 Task: Open setting.json of launch in the debug.
Action: Mouse moved to (63, 573)
Screenshot: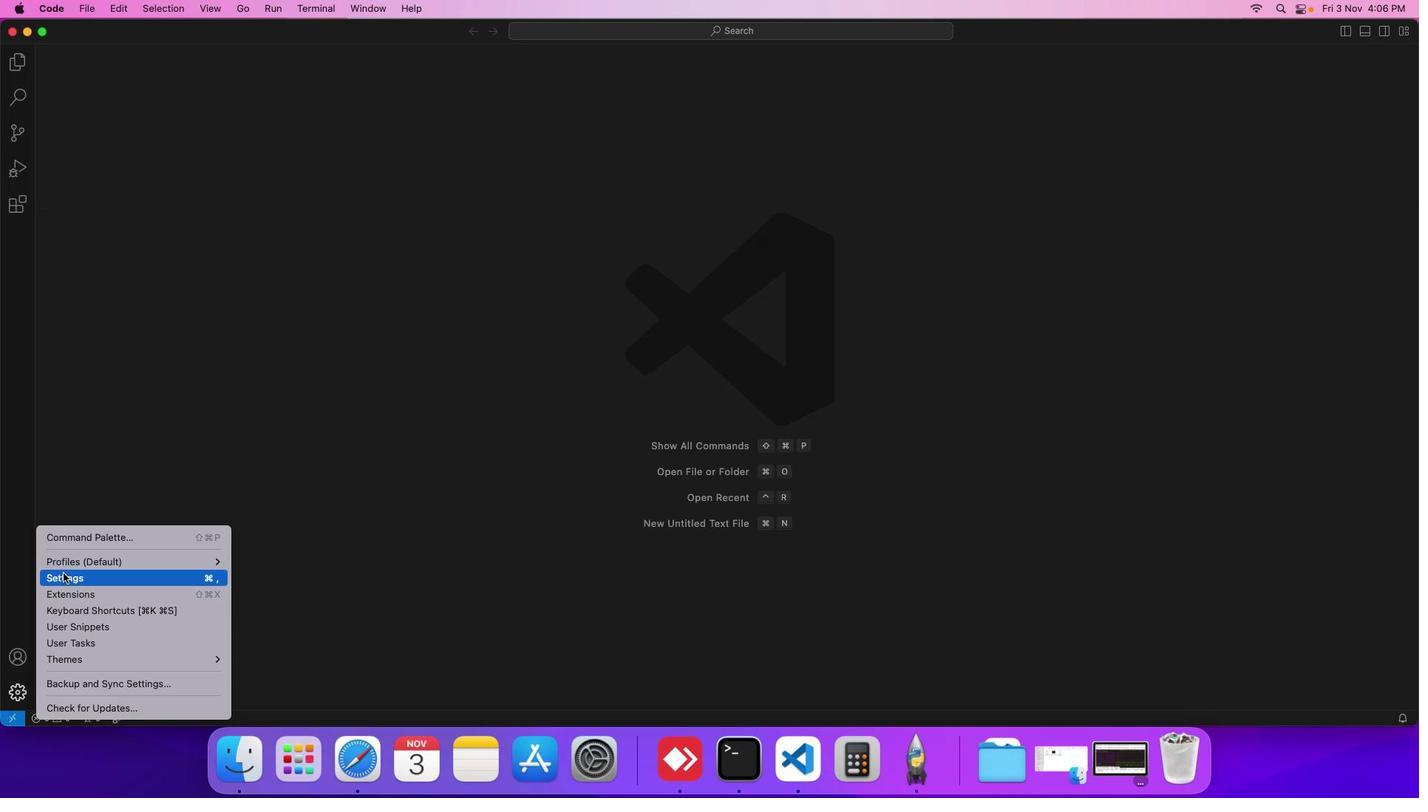 
Action: Mouse pressed left at (63, 573)
Screenshot: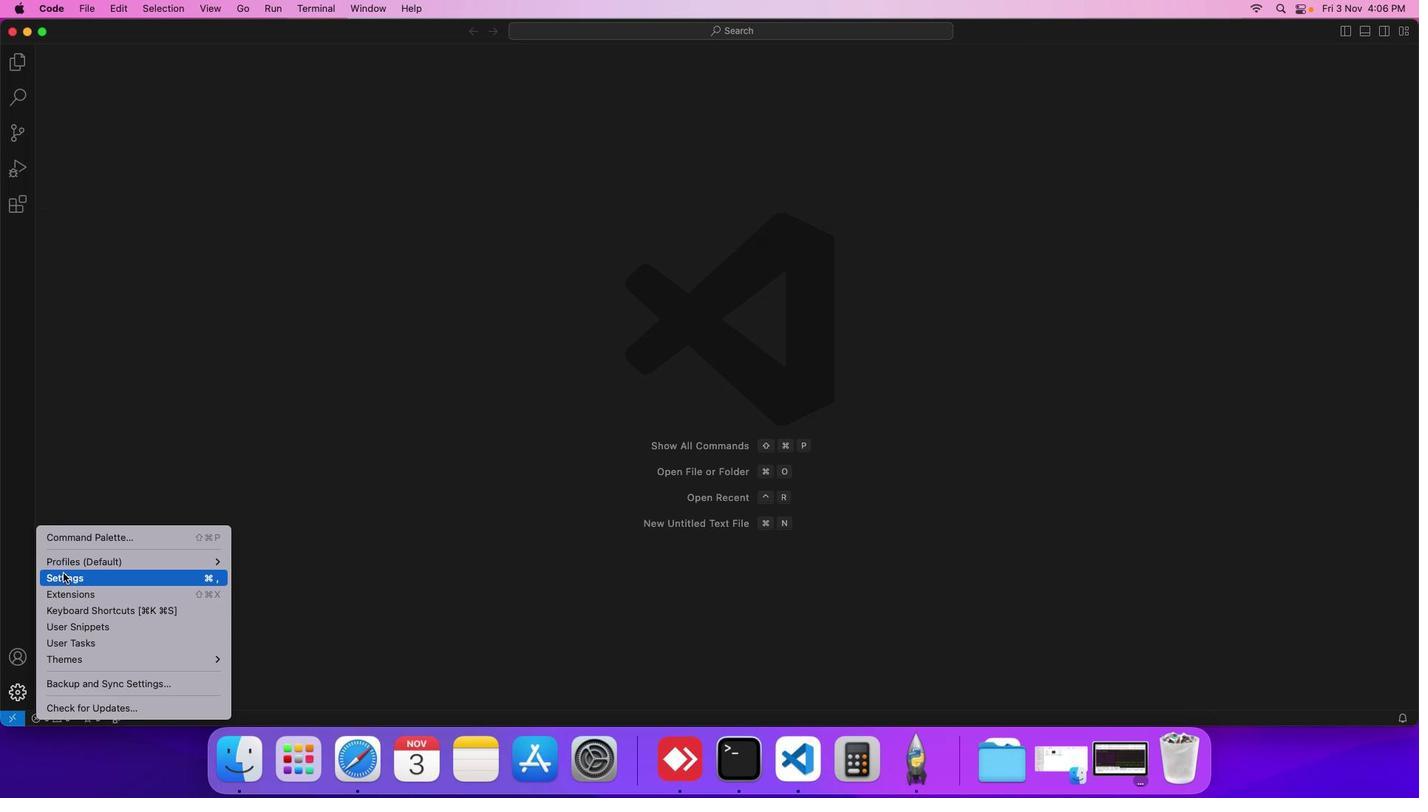 
Action: Mouse moved to (327, 217)
Screenshot: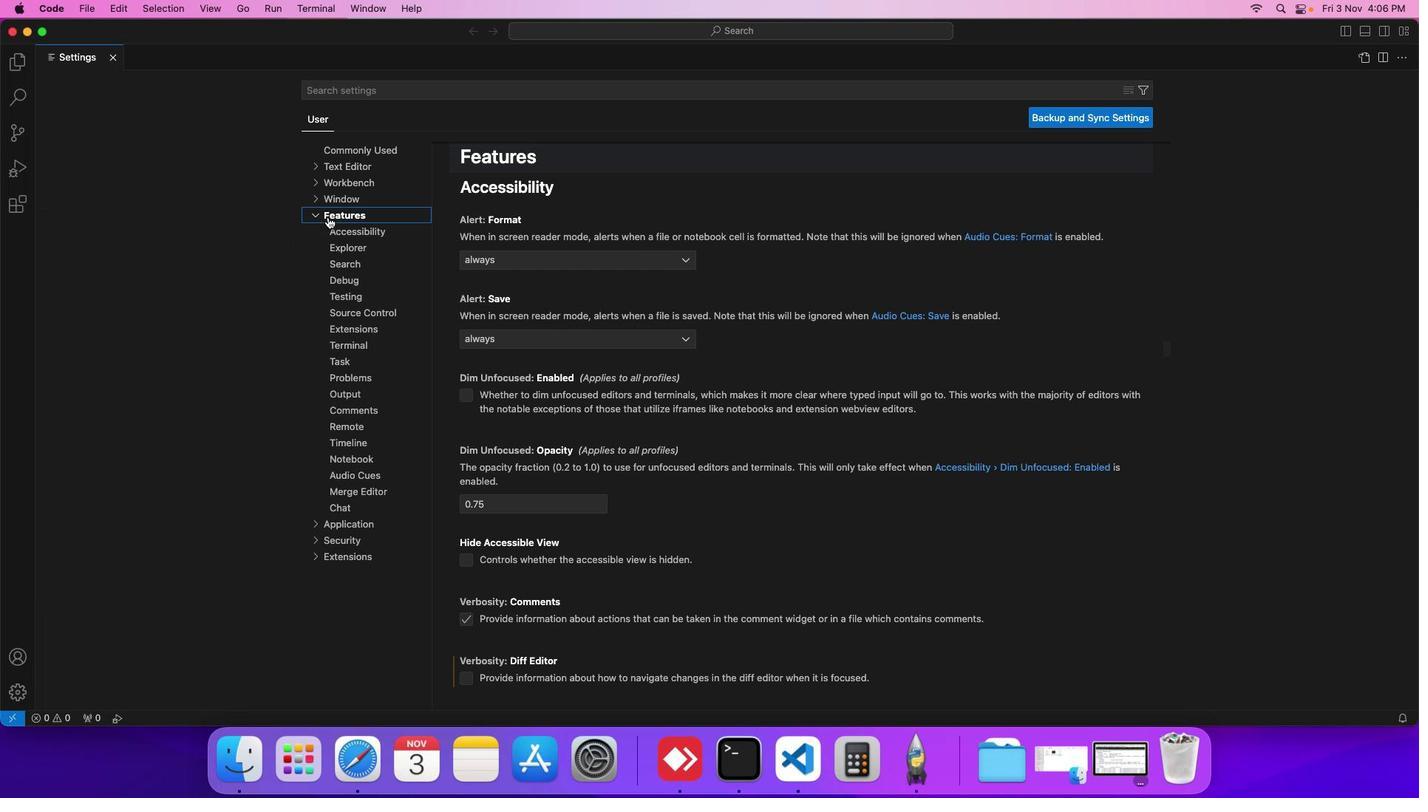 
Action: Mouse pressed left at (327, 217)
Screenshot: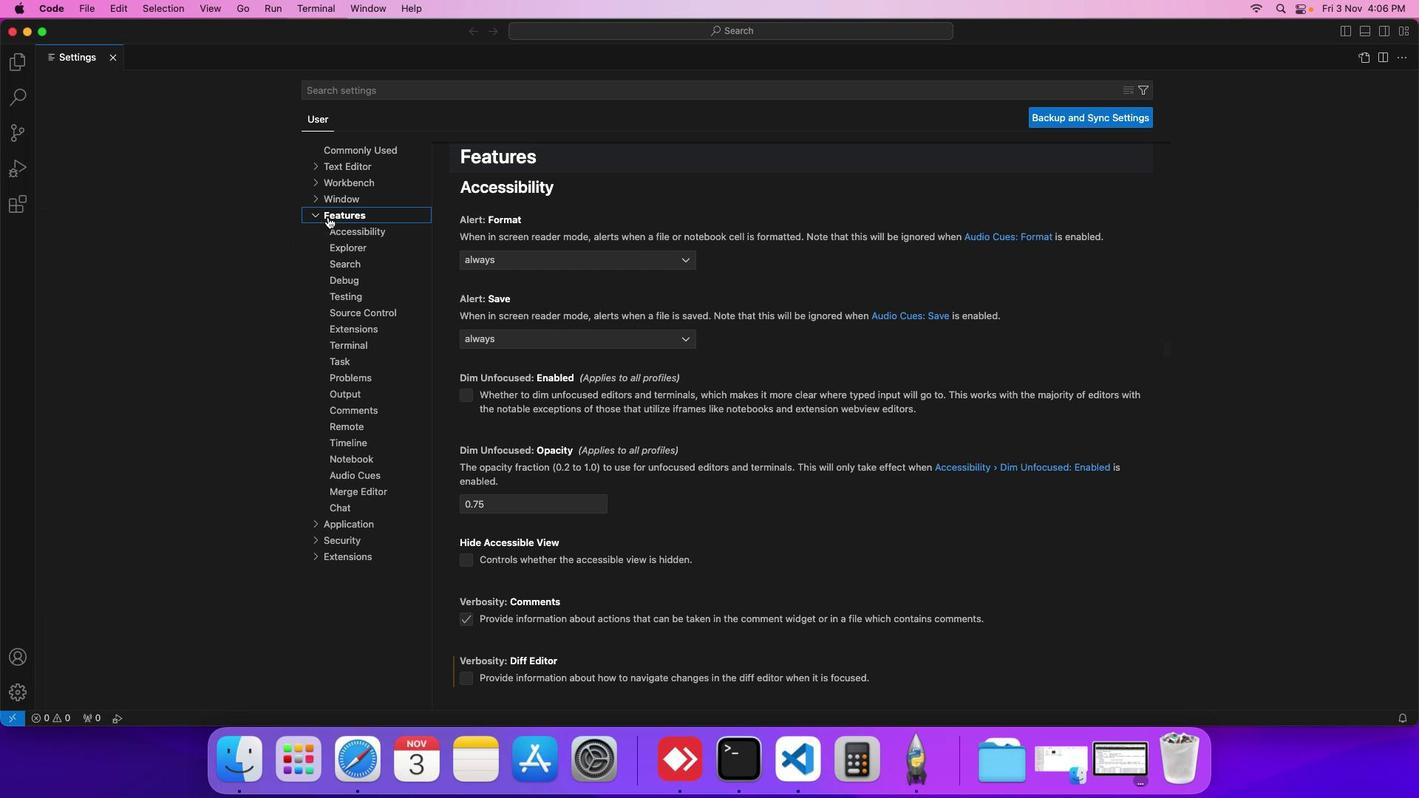 
Action: Mouse moved to (337, 283)
Screenshot: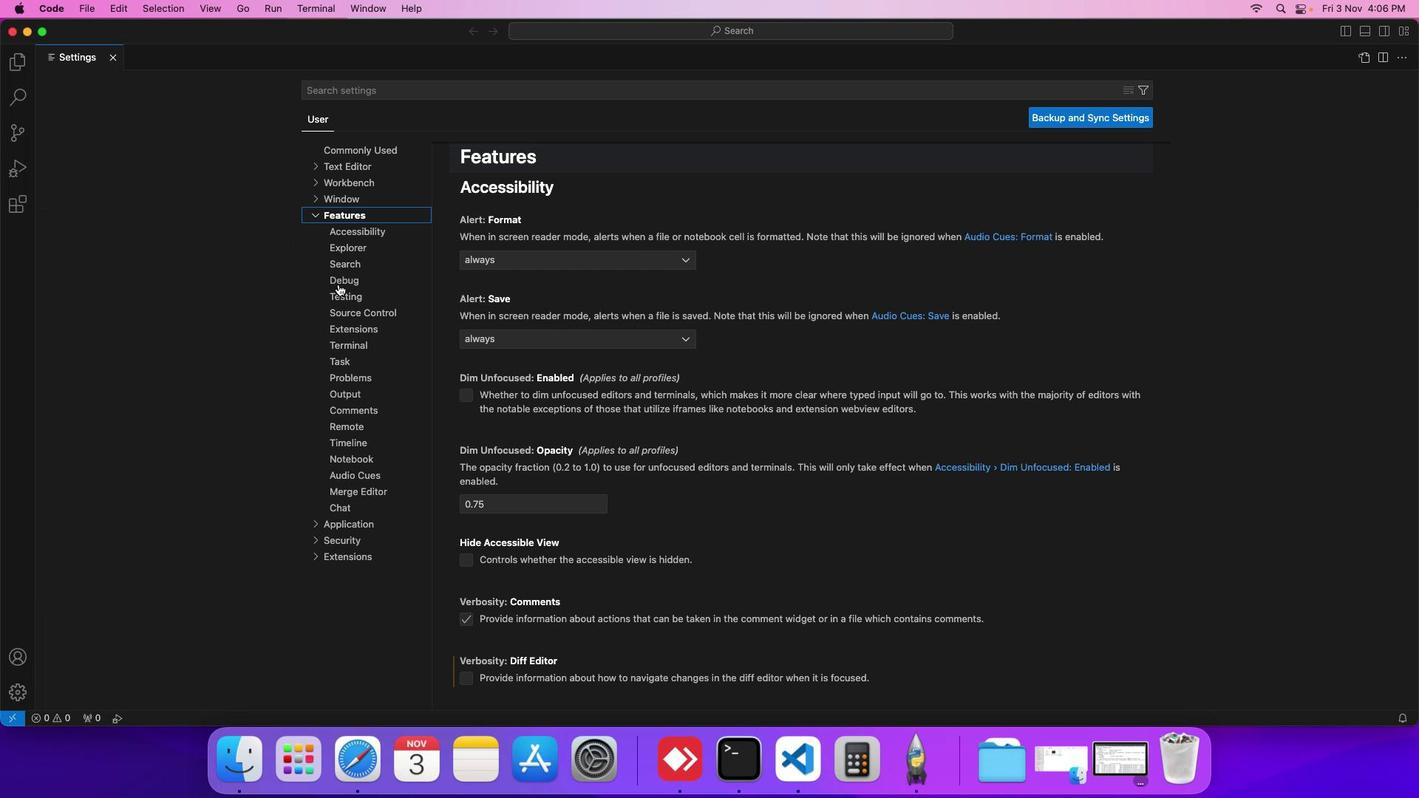 
Action: Mouse pressed left at (337, 283)
Screenshot: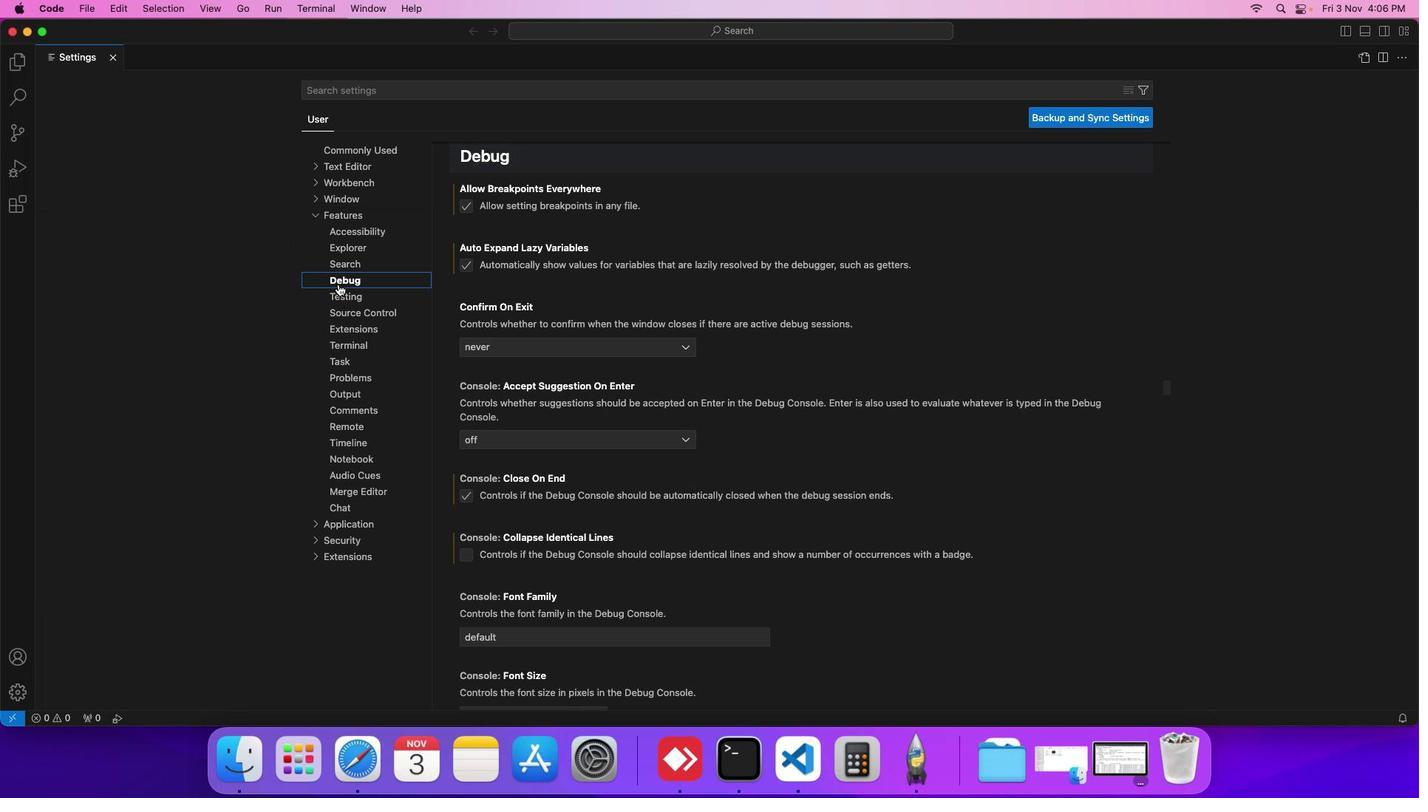 
Action: Mouse moved to (530, 511)
Screenshot: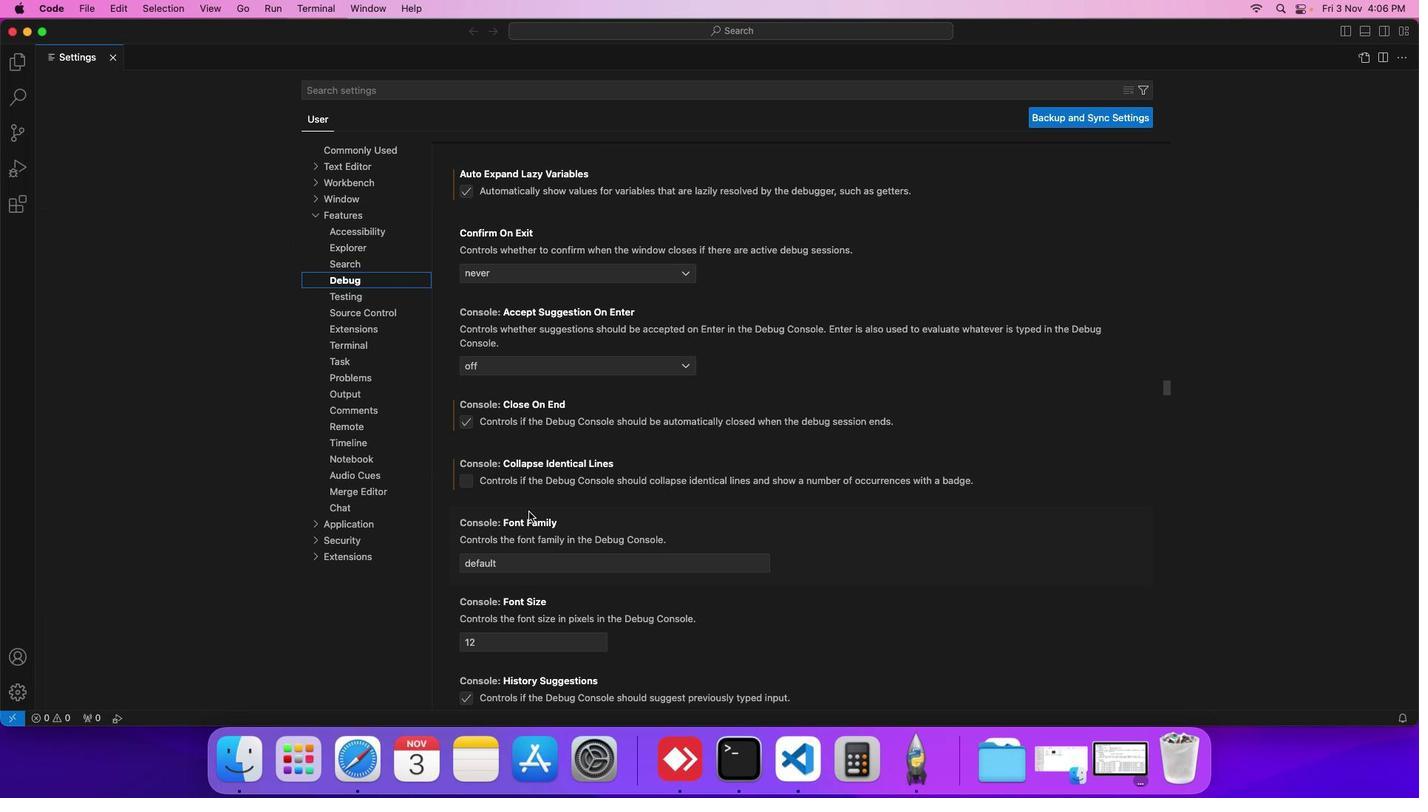 
Action: Mouse scrolled (530, 511) with delta (0, 0)
Screenshot: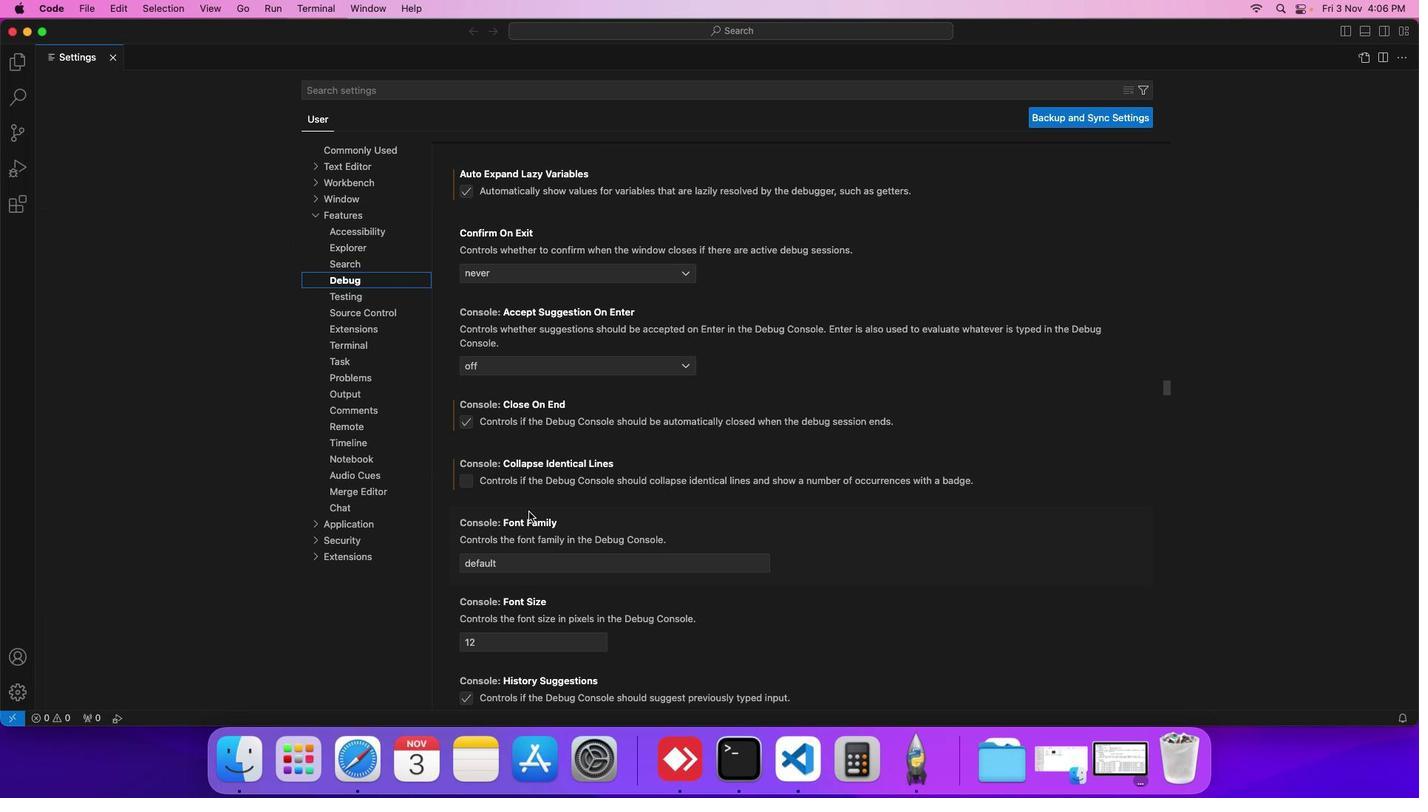 
Action: Mouse scrolled (530, 511) with delta (0, 0)
Screenshot: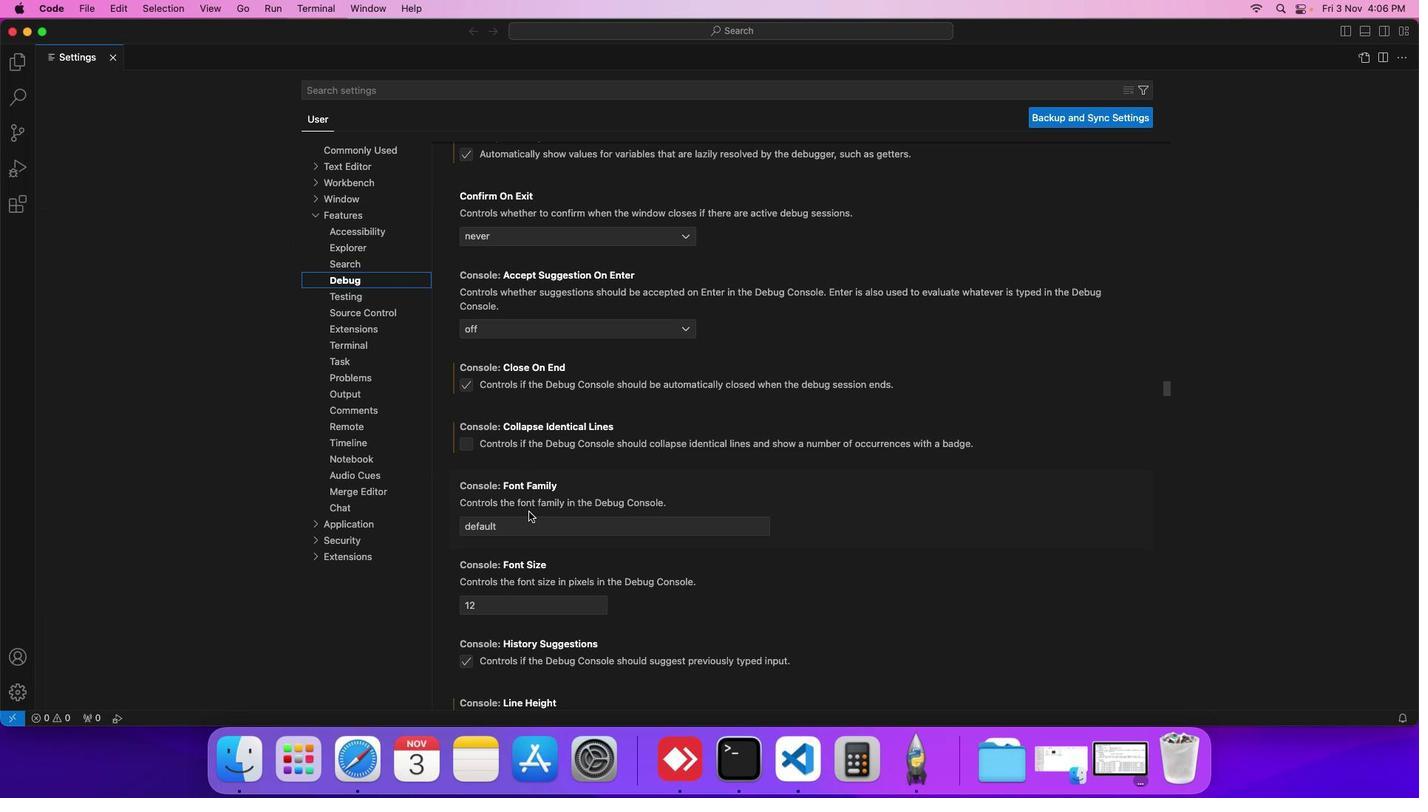 
Action: Mouse moved to (529, 512)
Screenshot: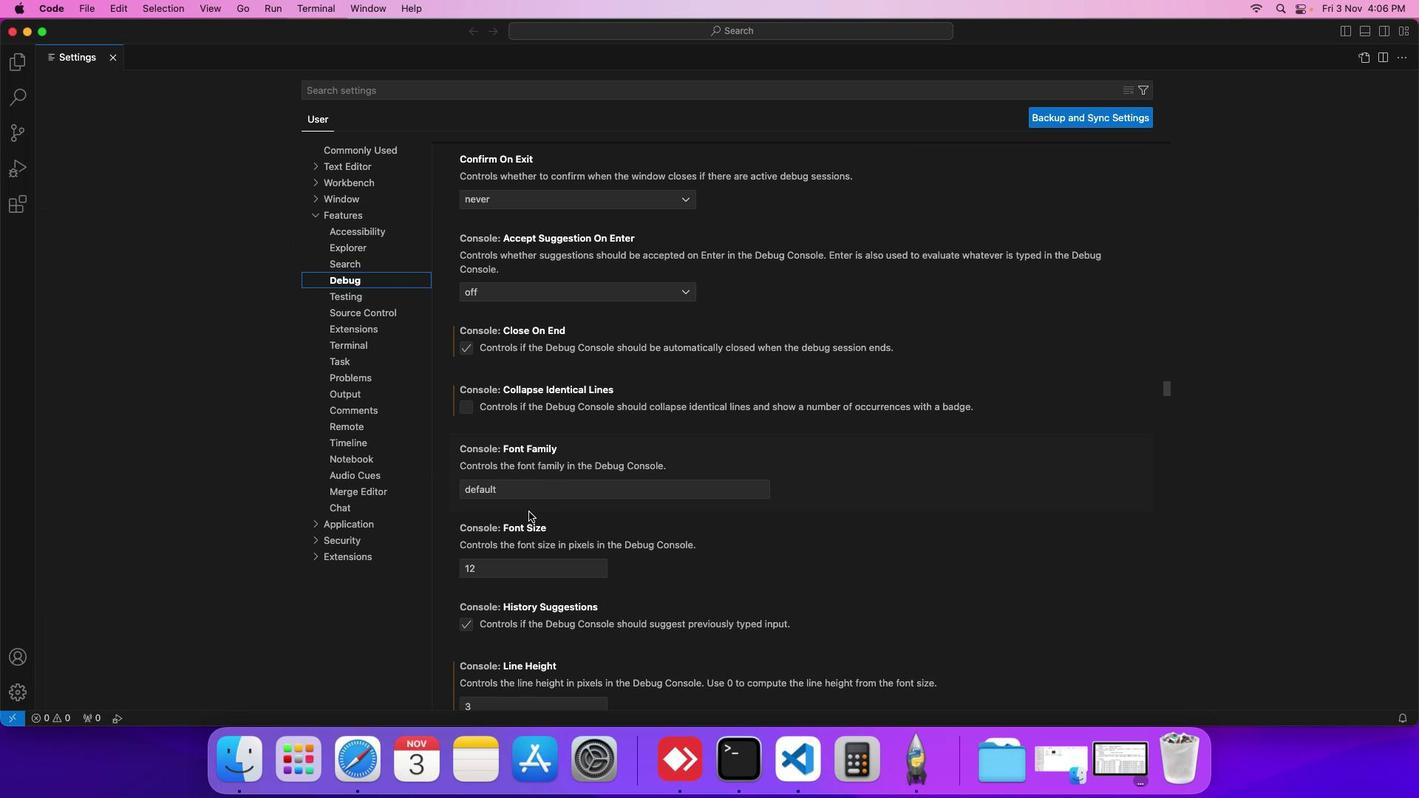 
Action: Mouse scrolled (529, 512) with delta (0, 0)
Screenshot: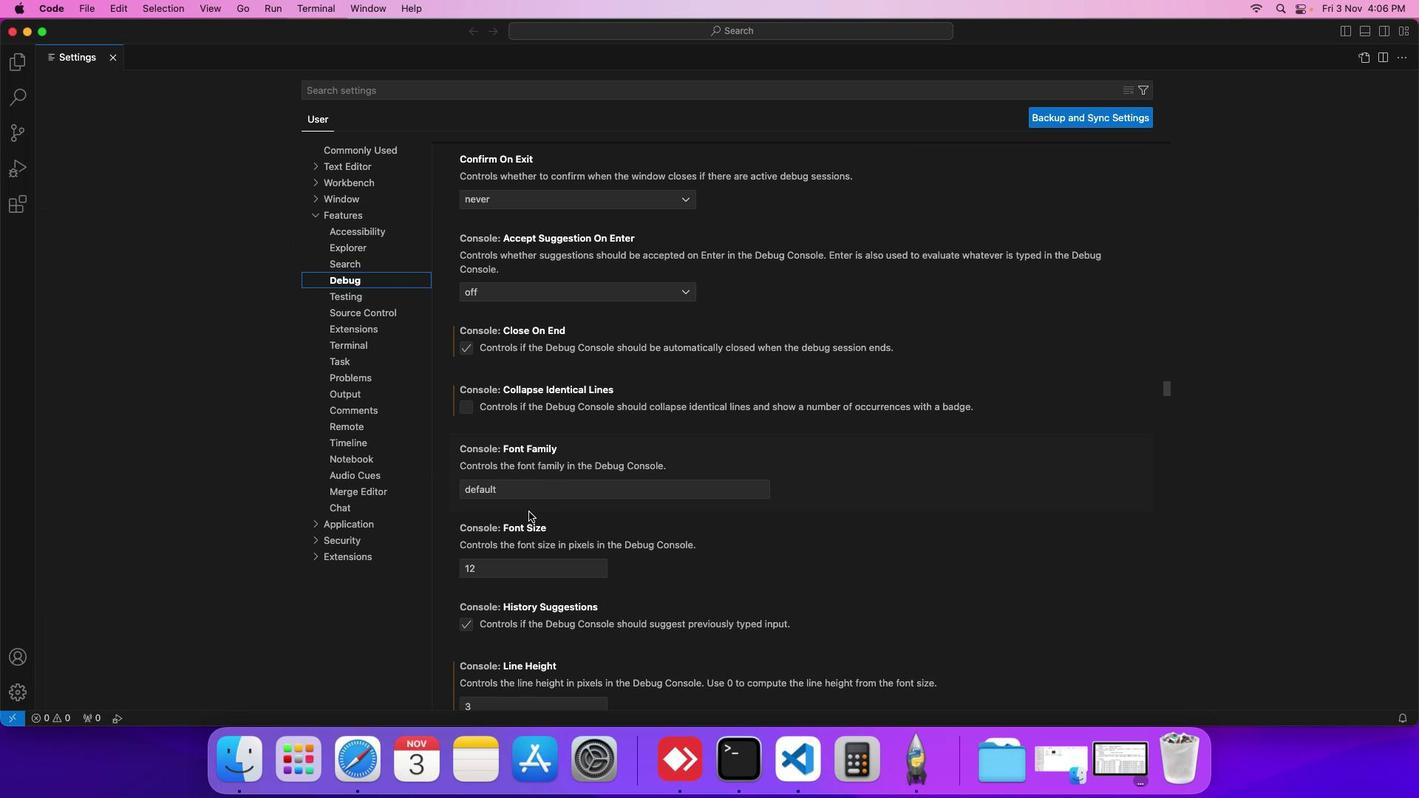 
Action: Mouse moved to (529, 512)
Screenshot: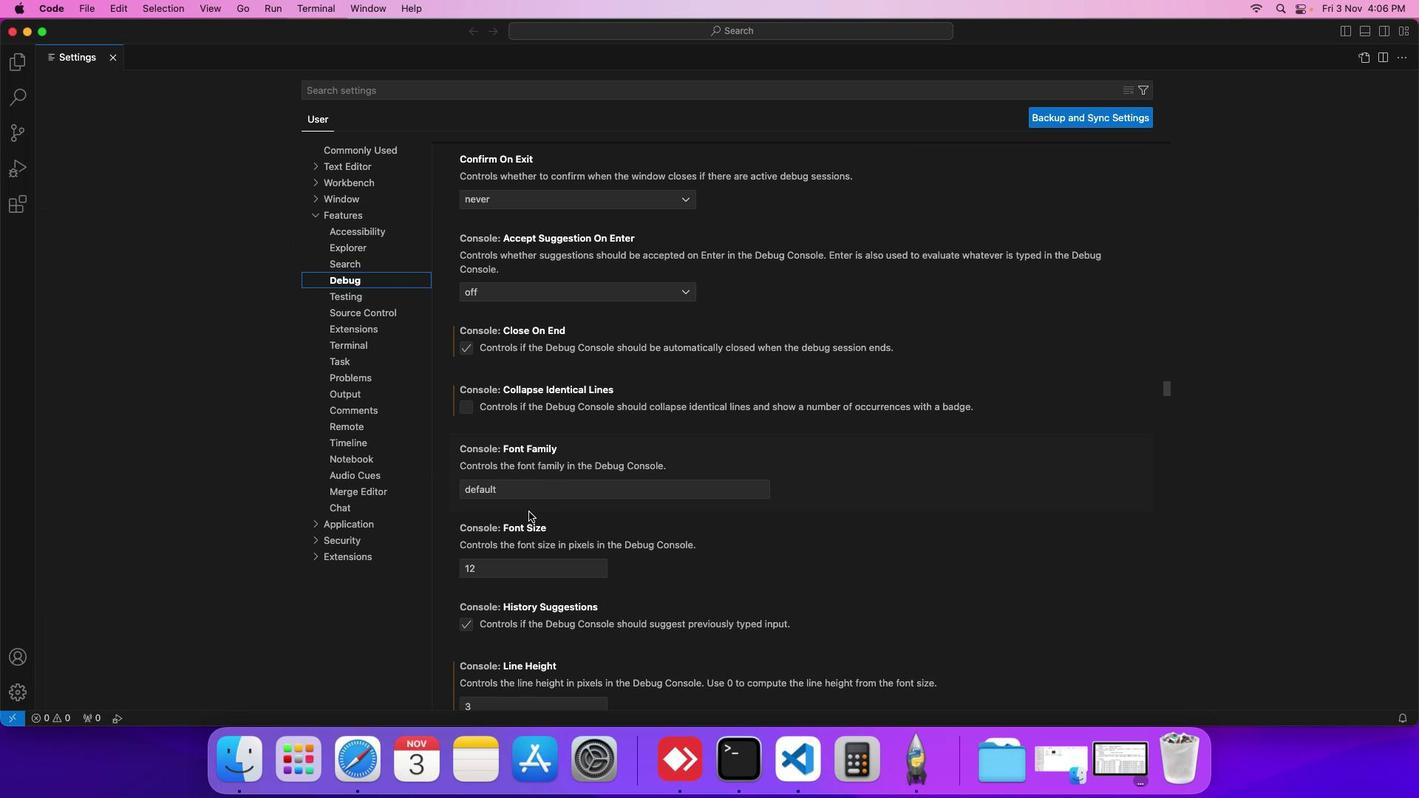 
Action: Mouse scrolled (529, 512) with delta (0, 0)
Screenshot: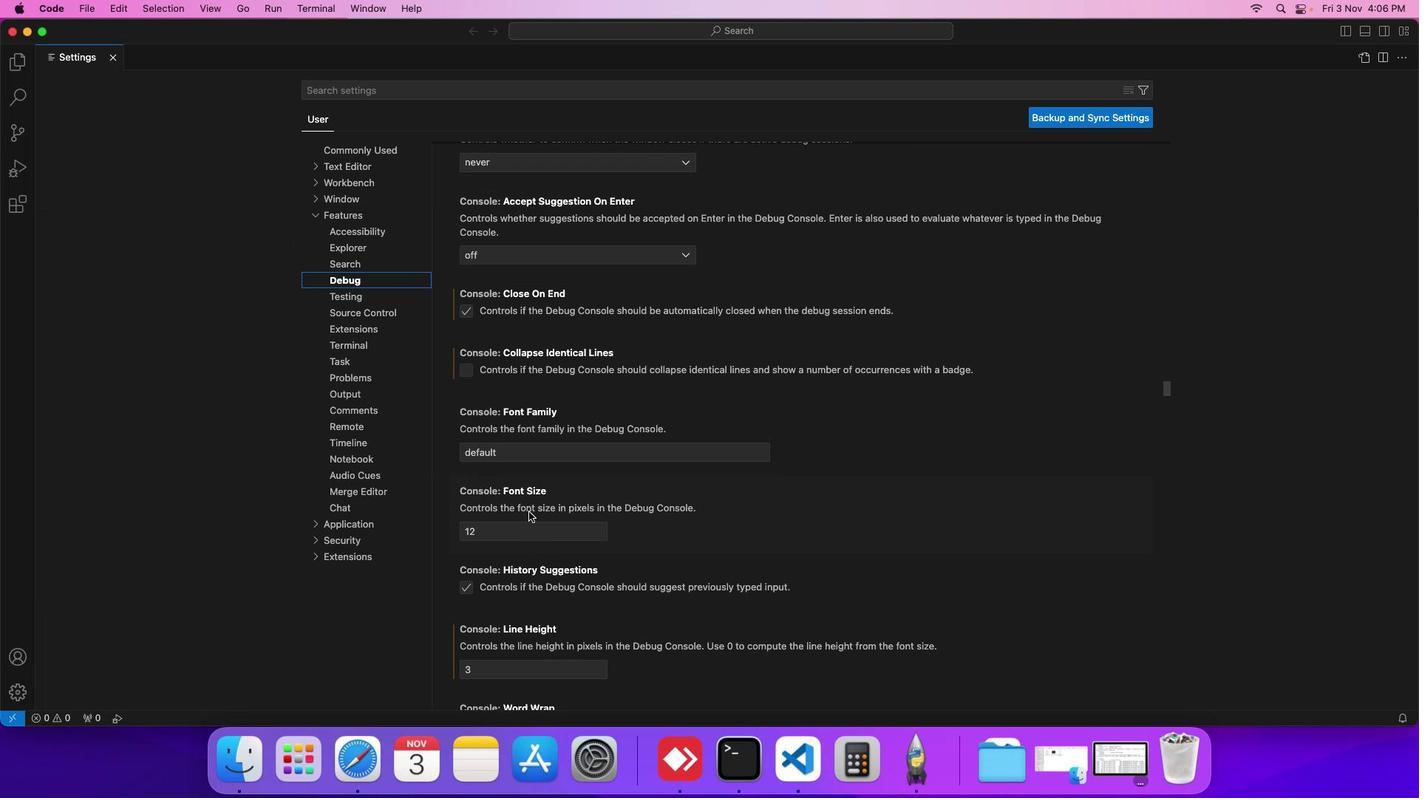 
Action: Mouse scrolled (529, 512) with delta (0, 0)
Screenshot: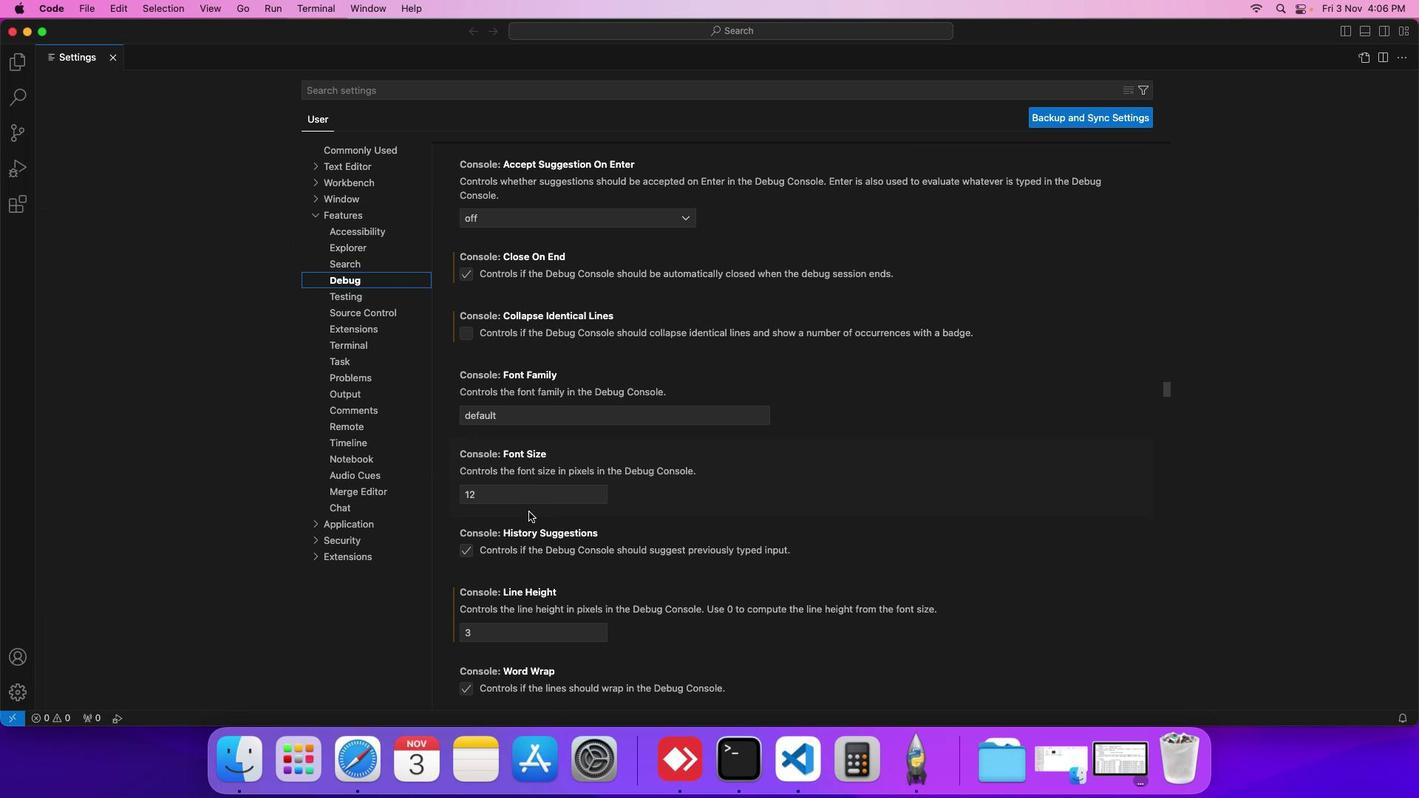 
Action: Mouse scrolled (529, 512) with delta (0, 0)
Screenshot: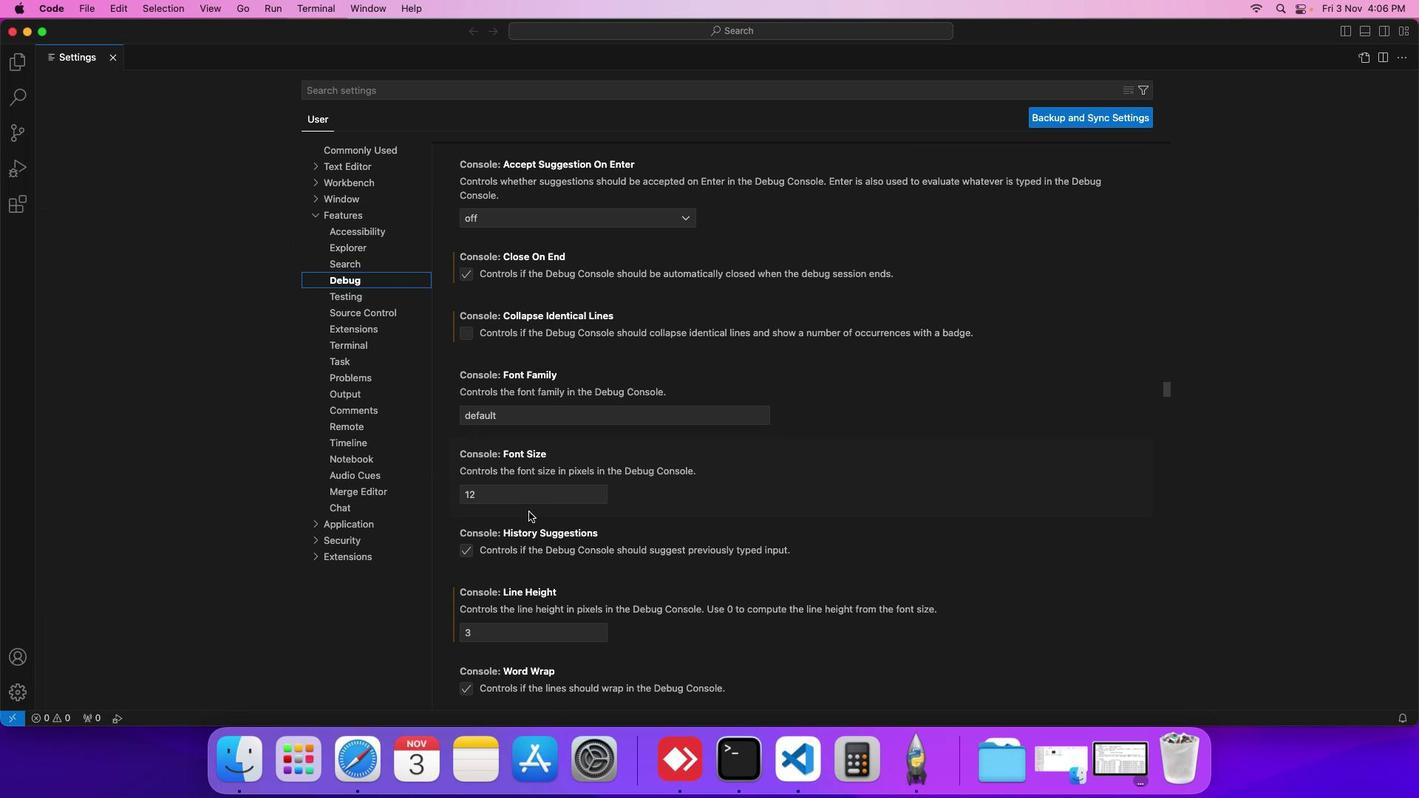 
Action: Mouse moved to (528, 512)
Screenshot: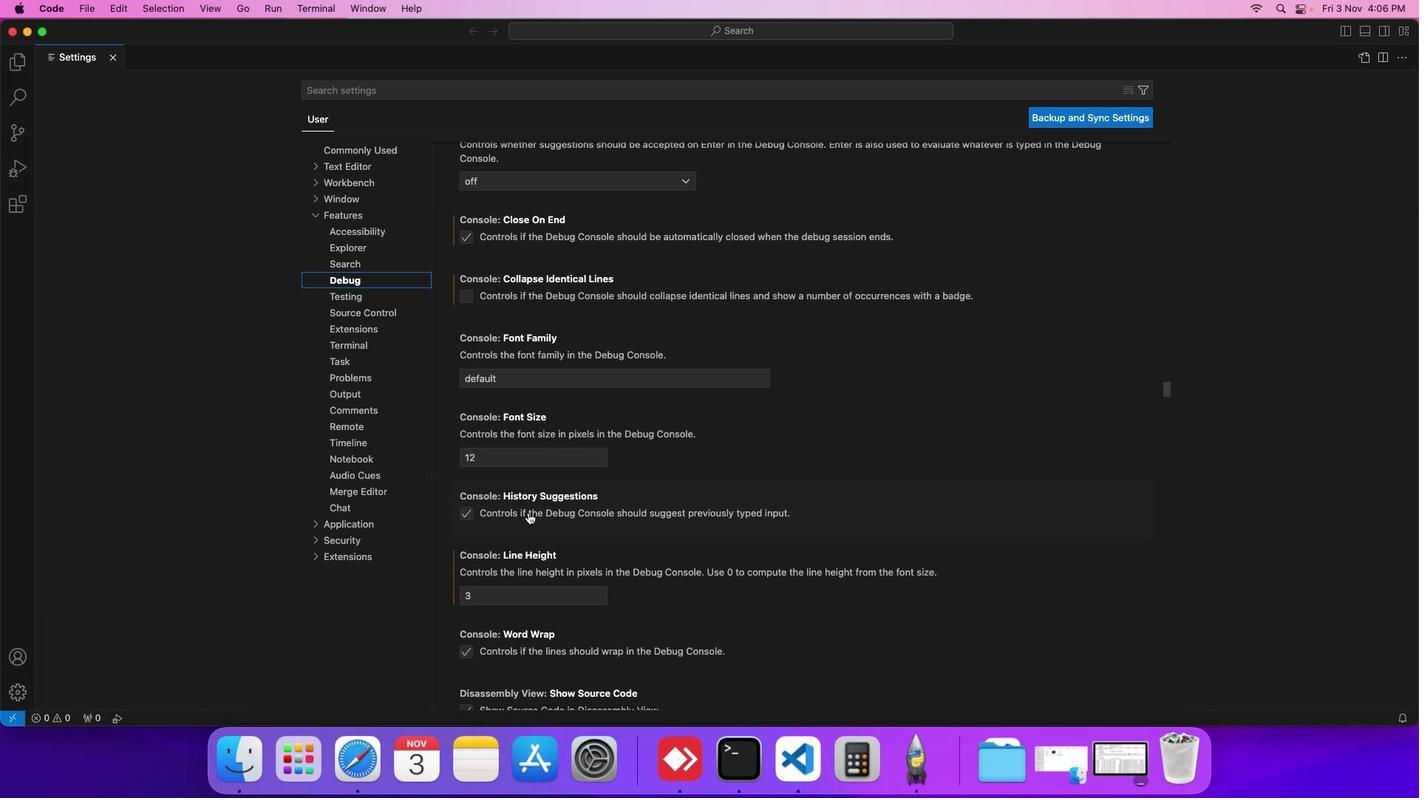 
Action: Mouse scrolled (528, 512) with delta (0, 0)
Screenshot: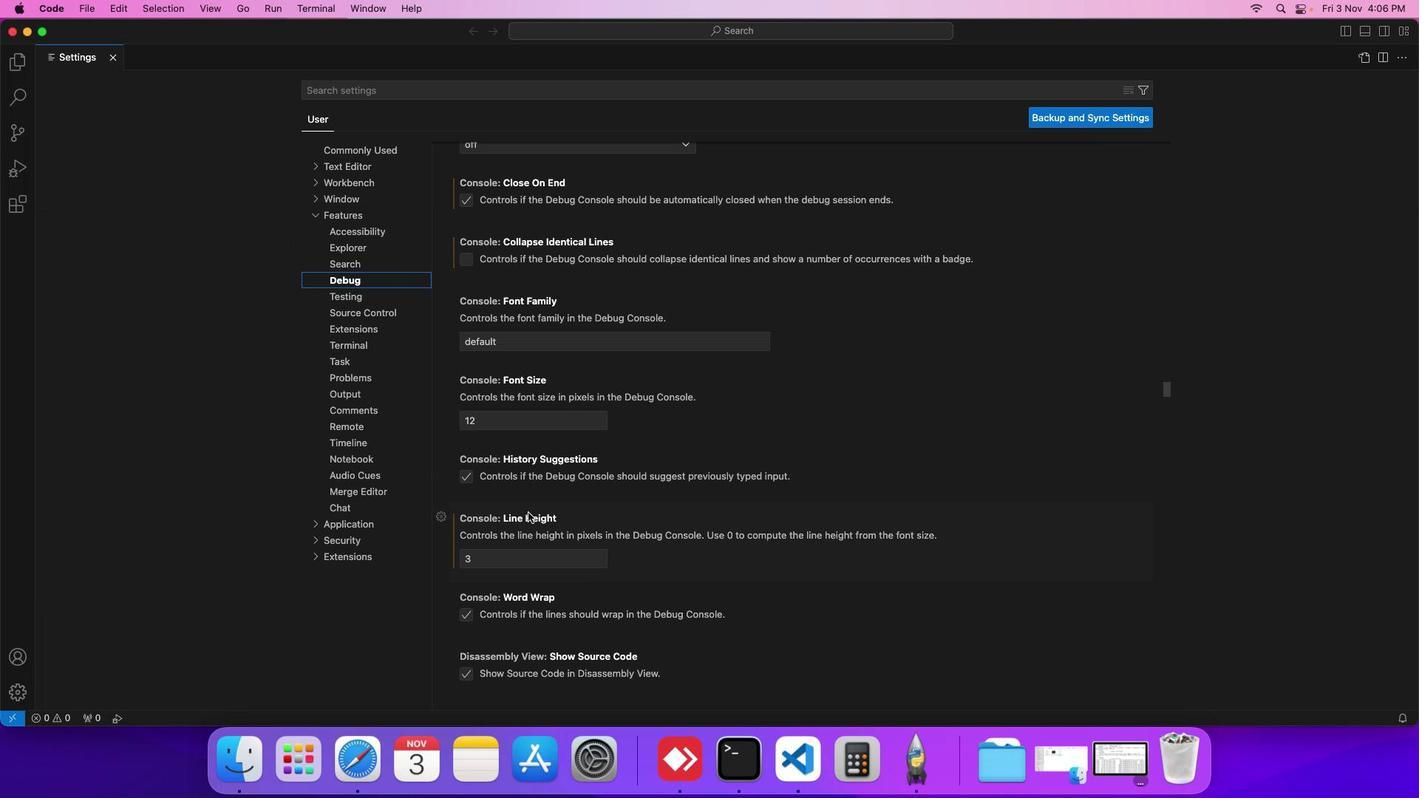 
Action: Mouse scrolled (528, 512) with delta (0, 0)
Screenshot: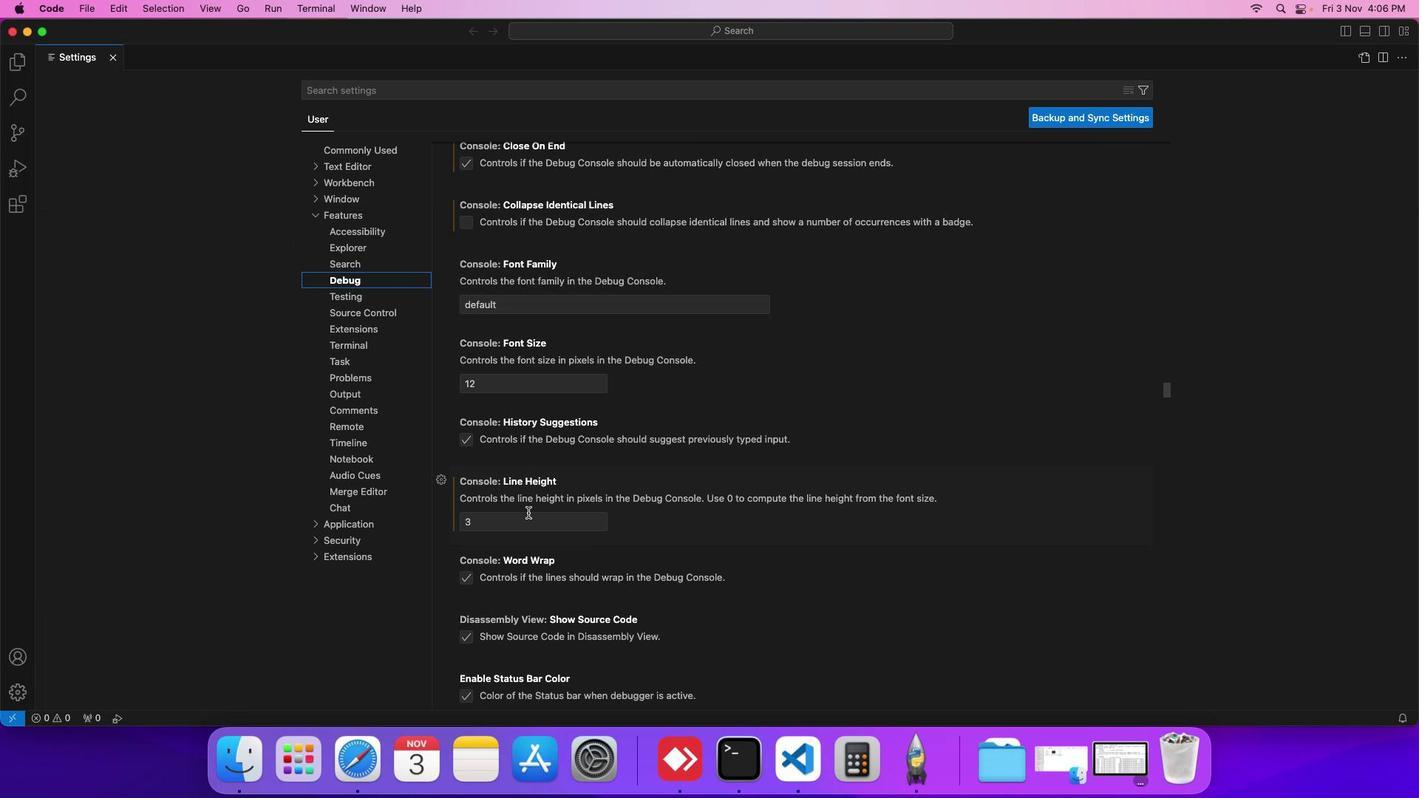 
Action: Mouse scrolled (528, 512) with delta (0, 0)
Screenshot: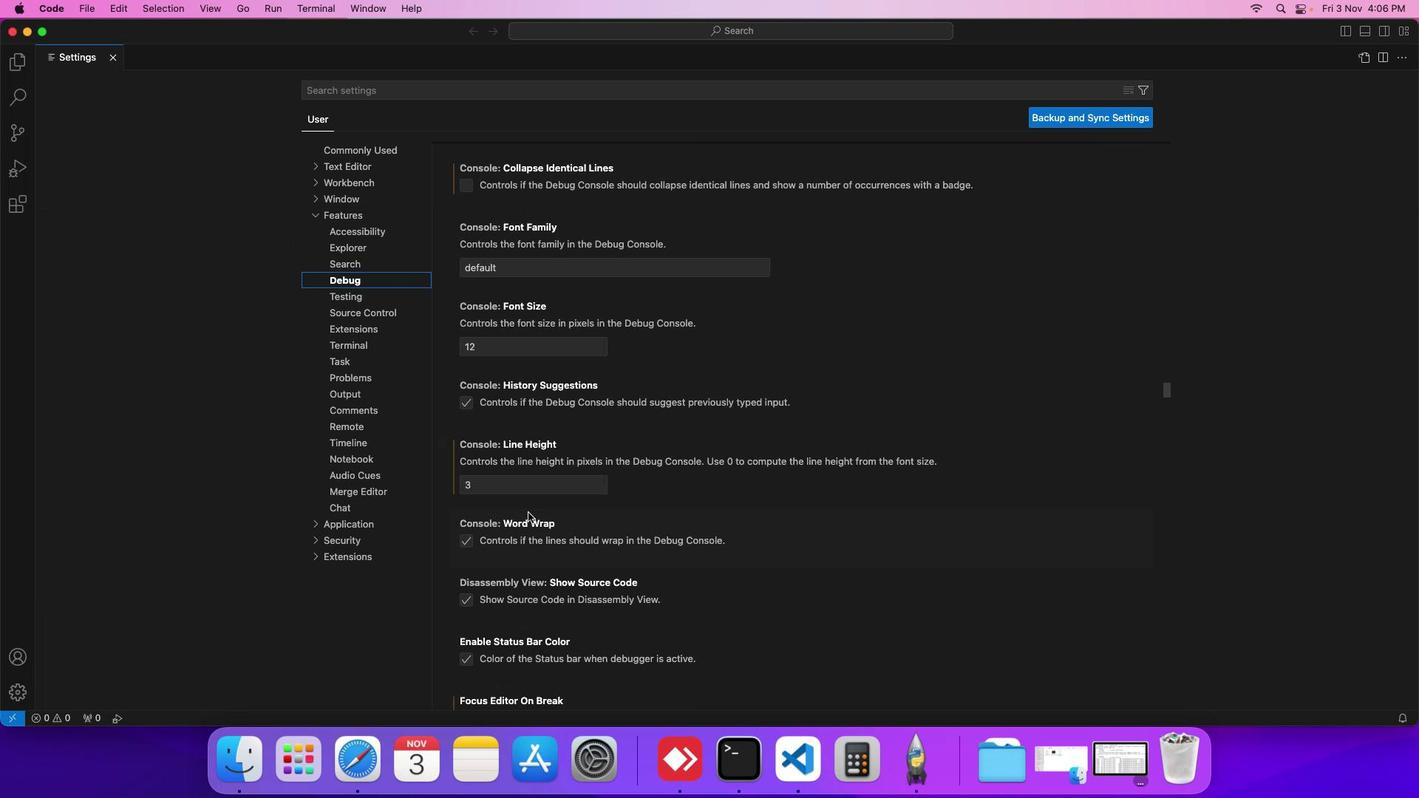 
Action: Mouse scrolled (528, 512) with delta (0, 0)
Screenshot: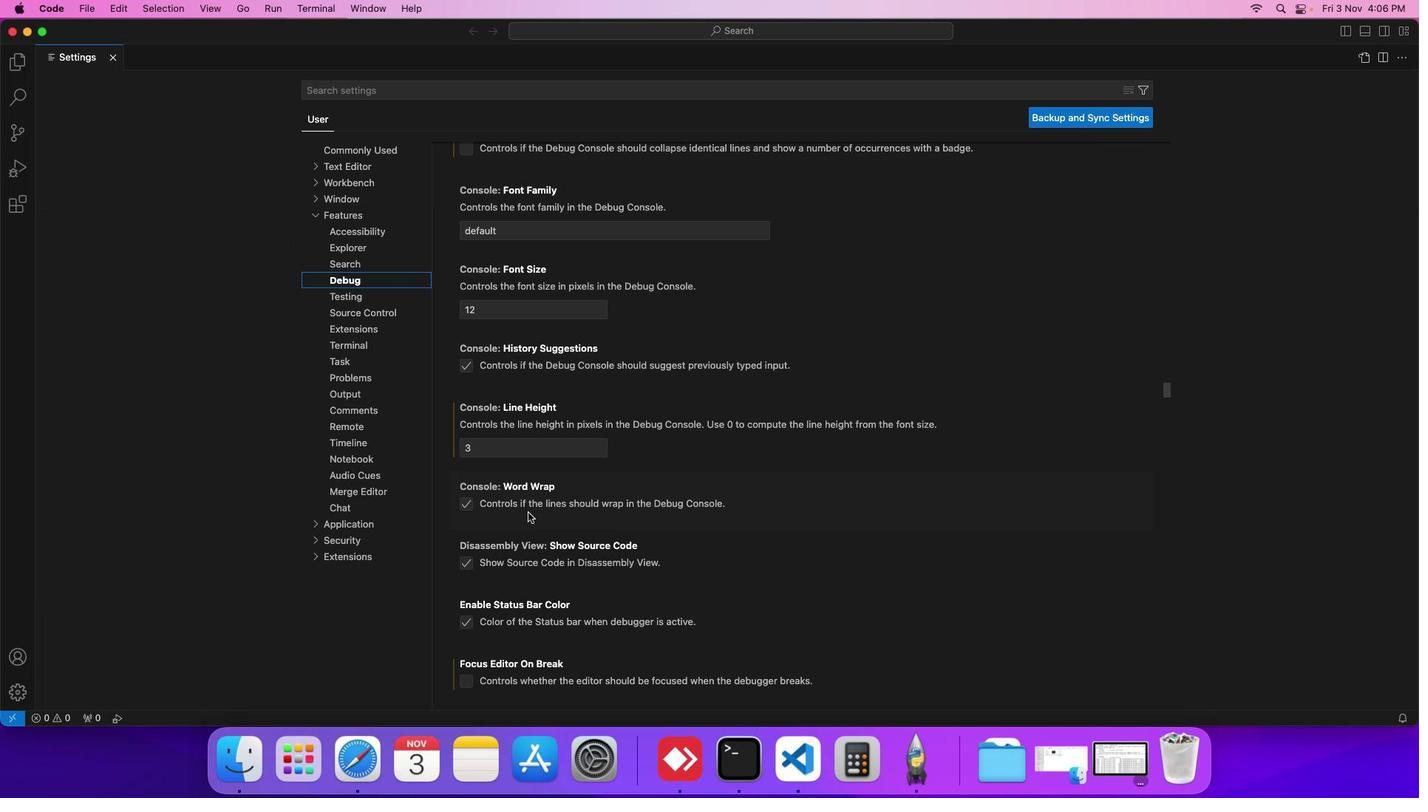 
Action: Mouse scrolled (528, 512) with delta (0, 0)
Screenshot: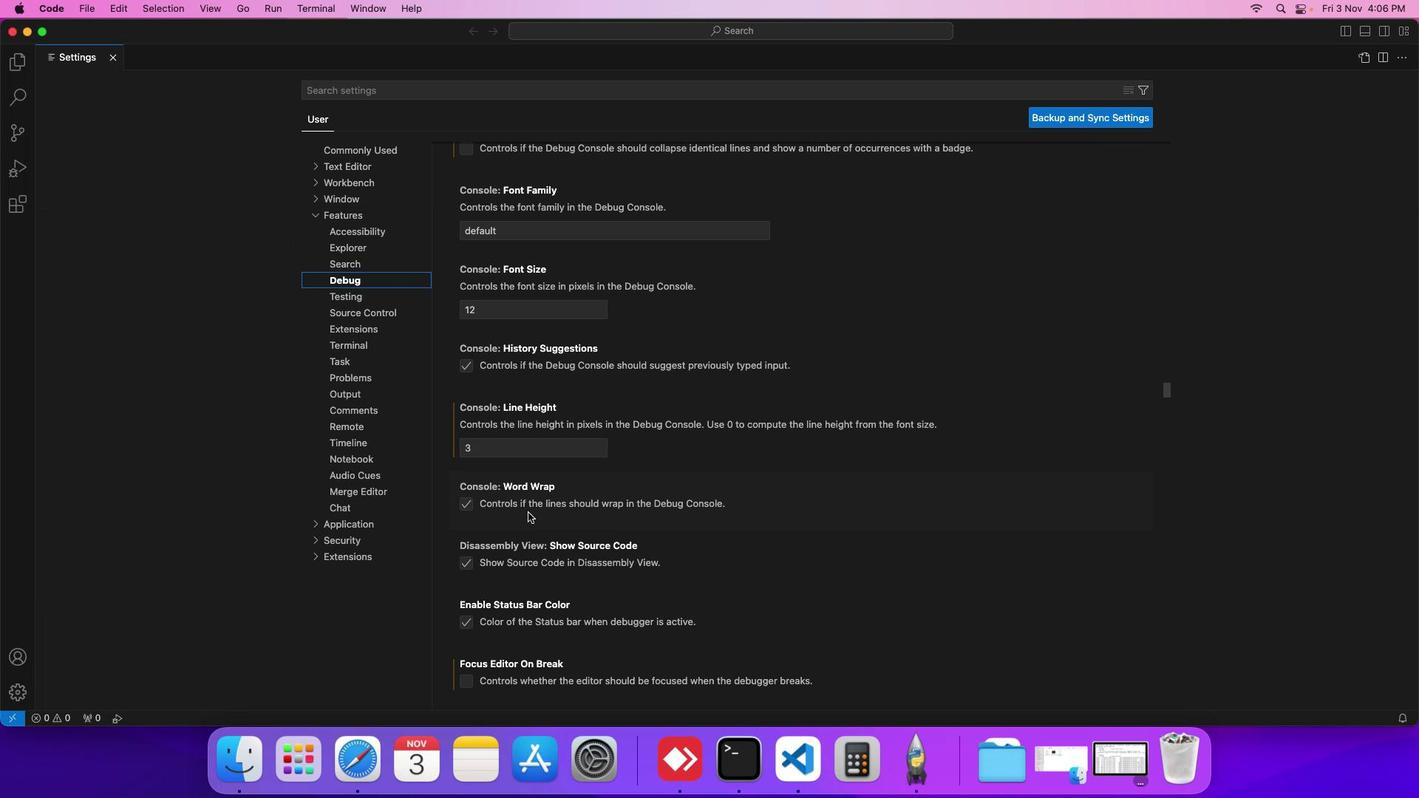 
Action: Mouse moved to (527, 512)
Screenshot: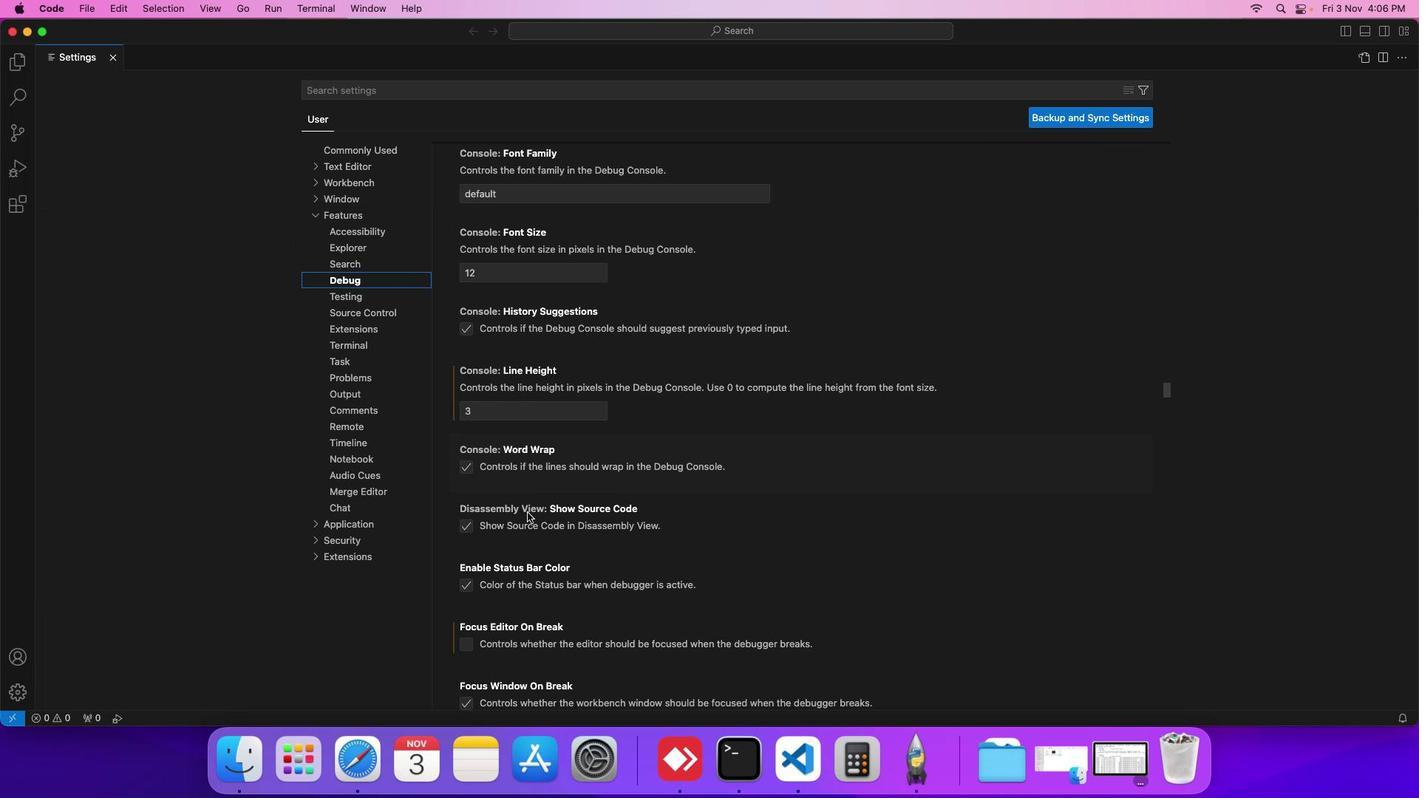 
Action: Mouse scrolled (527, 512) with delta (0, 0)
Screenshot: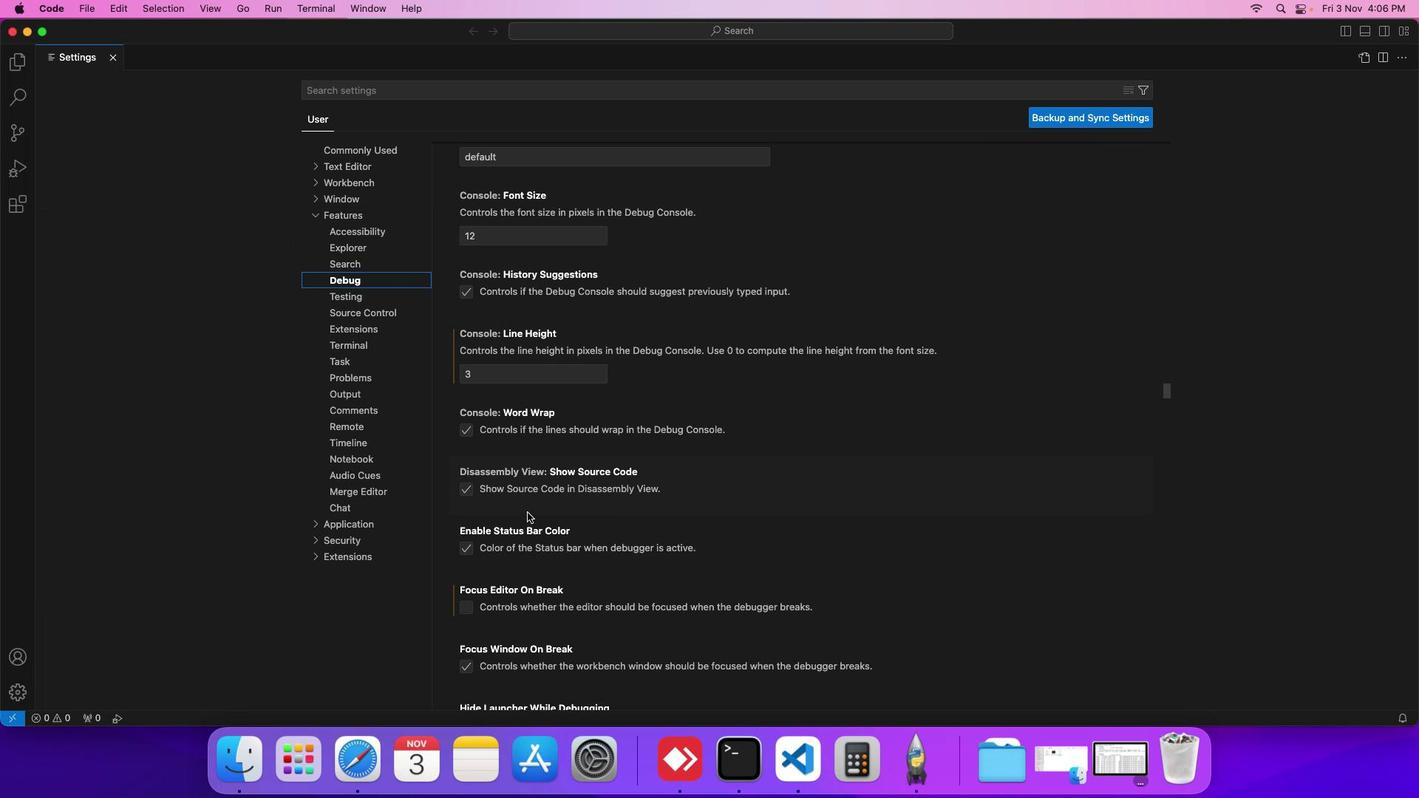 
Action: Mouse scrolled (527, 512) with delta (0, 0)
Screenshot: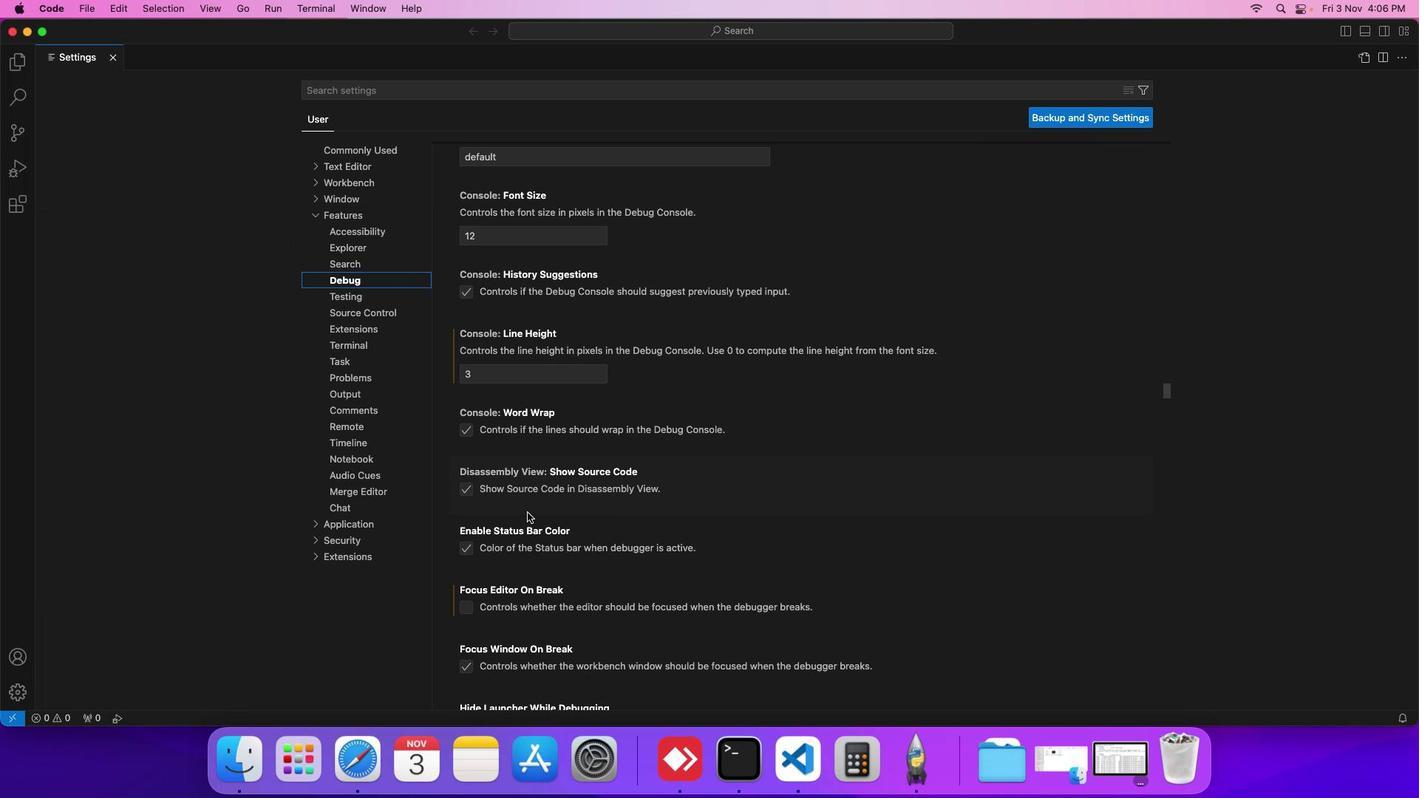 
Action: Mouse scrolled (527, 512) with delta (0, 0)
Screenshot: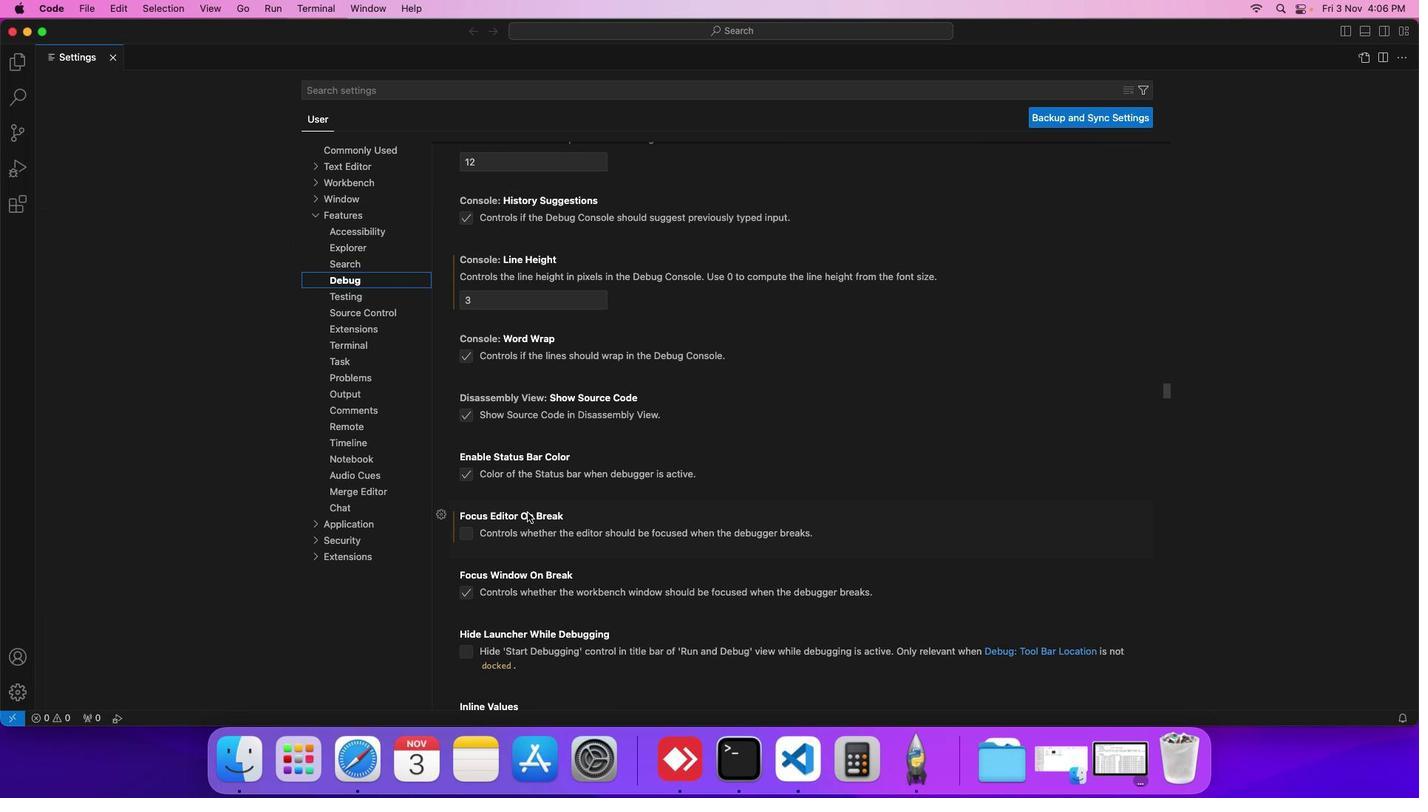
Action: Mouse scrolled (527, 512) with delta (0, 0)
Screenshot: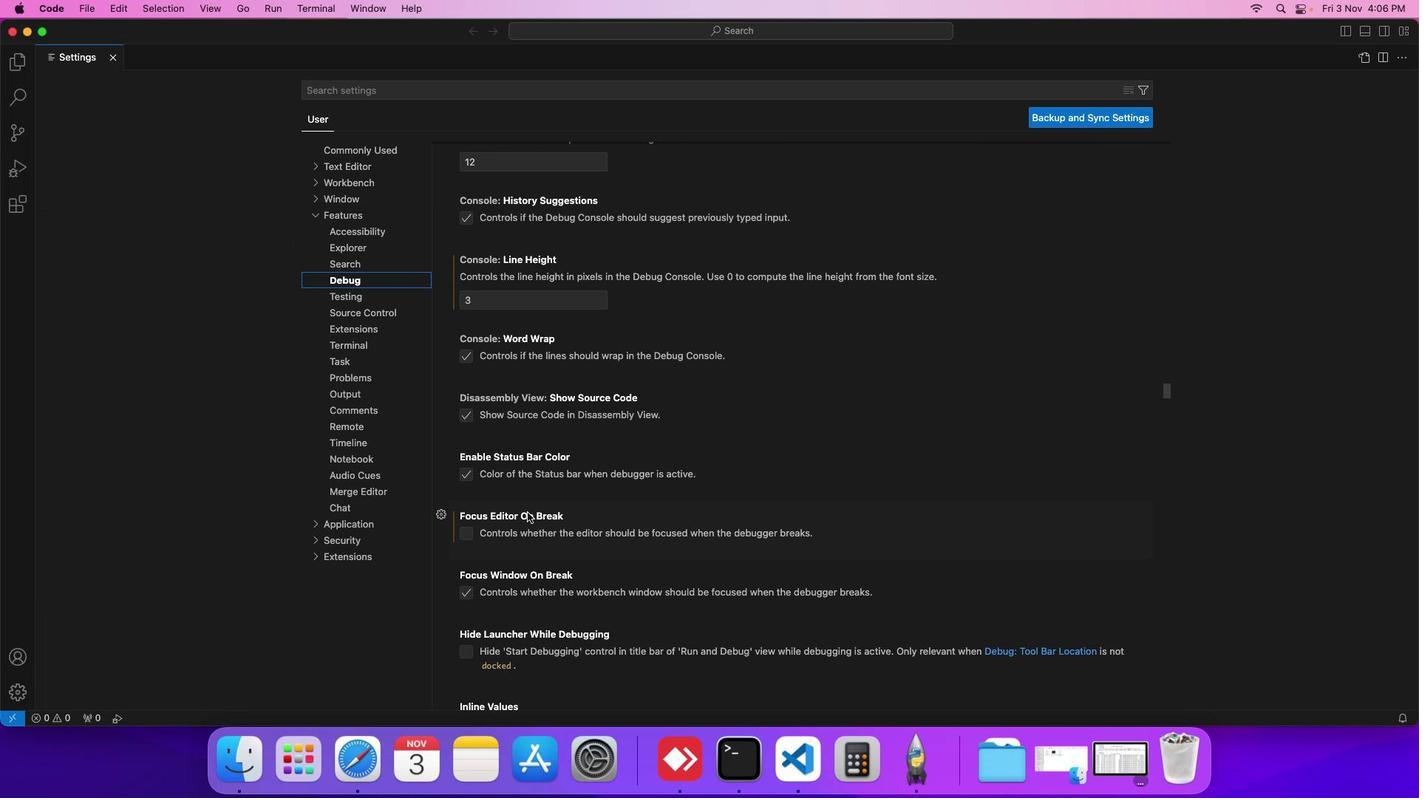 
Action: Mouse scrolled (527, 512) with delta (0, 0)
Screenshot: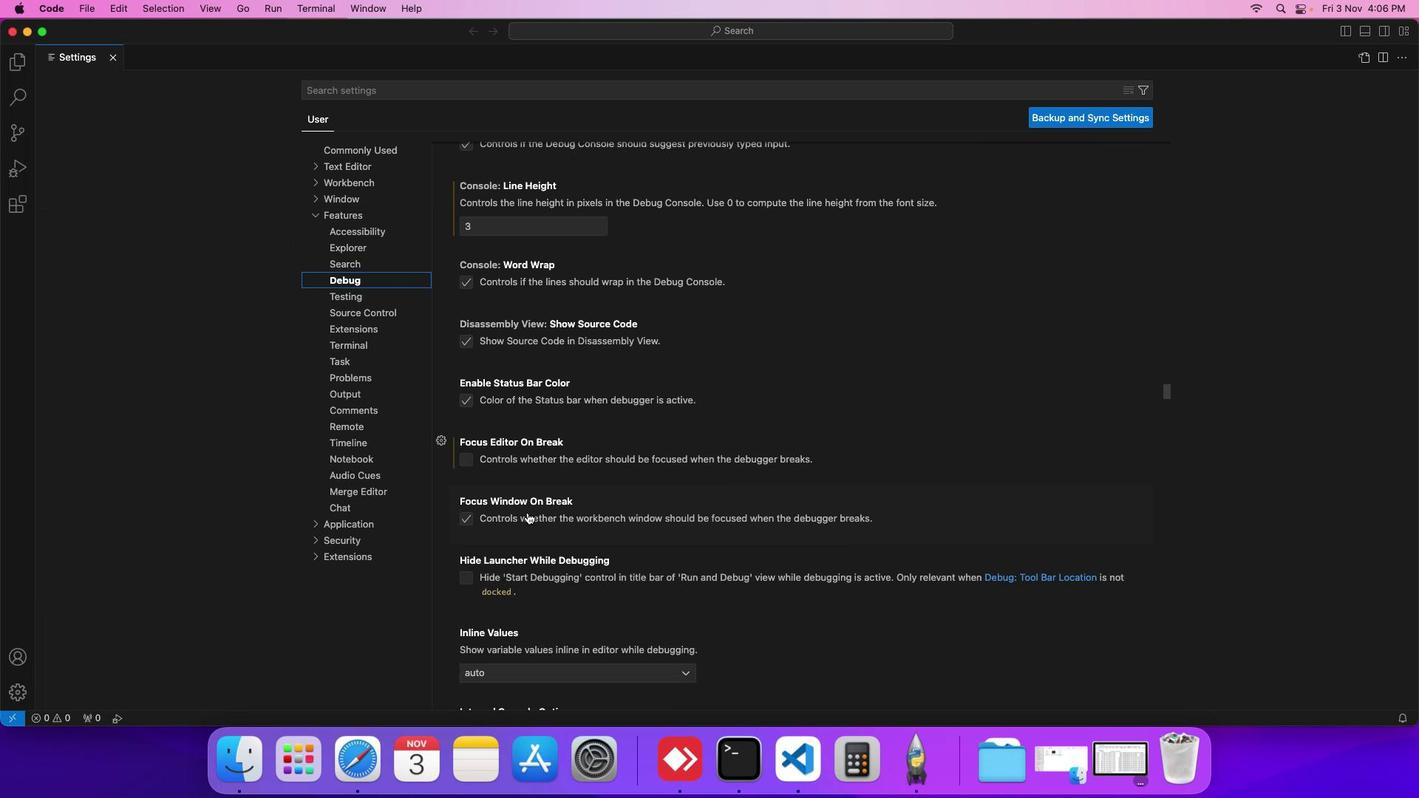 
Action: Mouse scrolled (527, 512) with delta (0, 0)
Screenshot: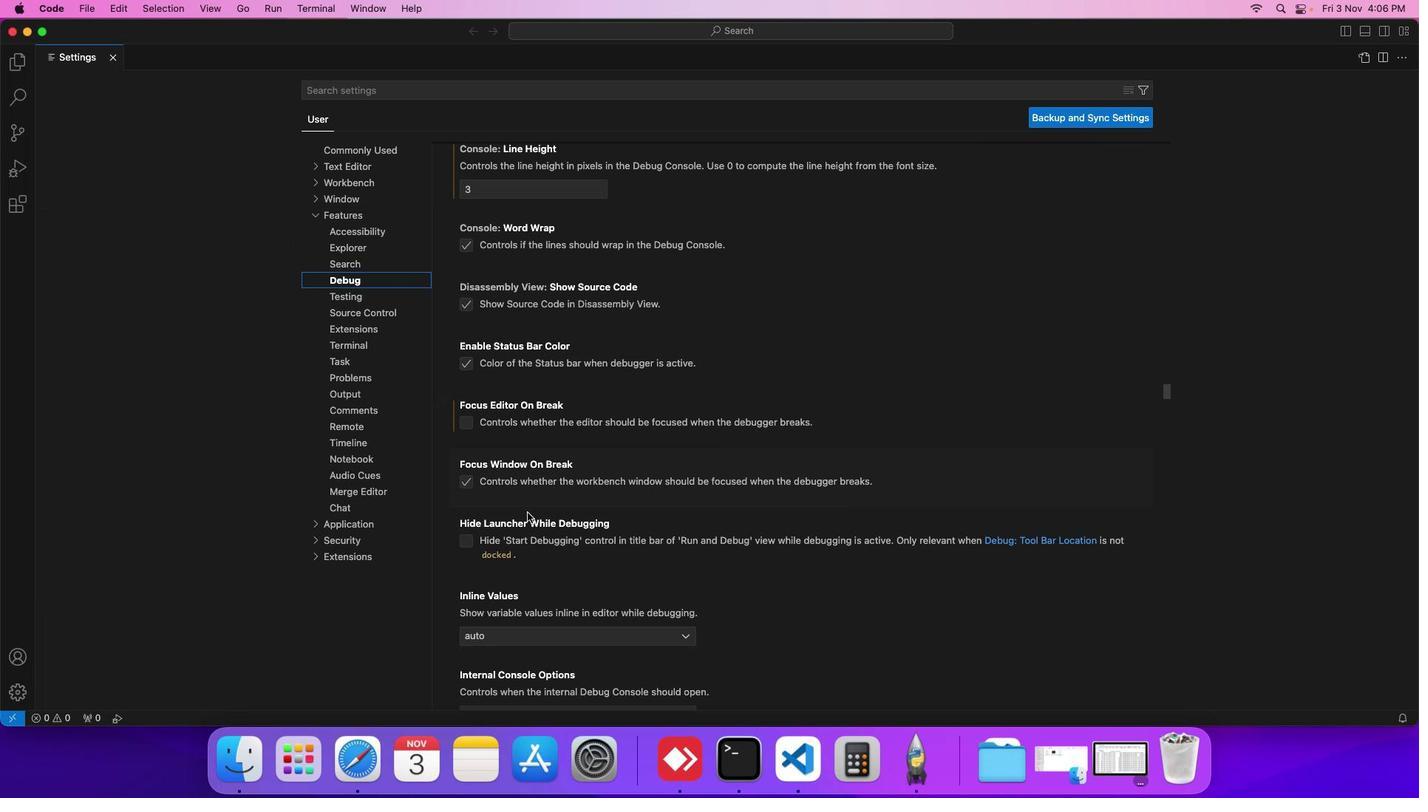 
Action: Mouse scrolled (527, 512) with delta (0, 0)
Screenshot: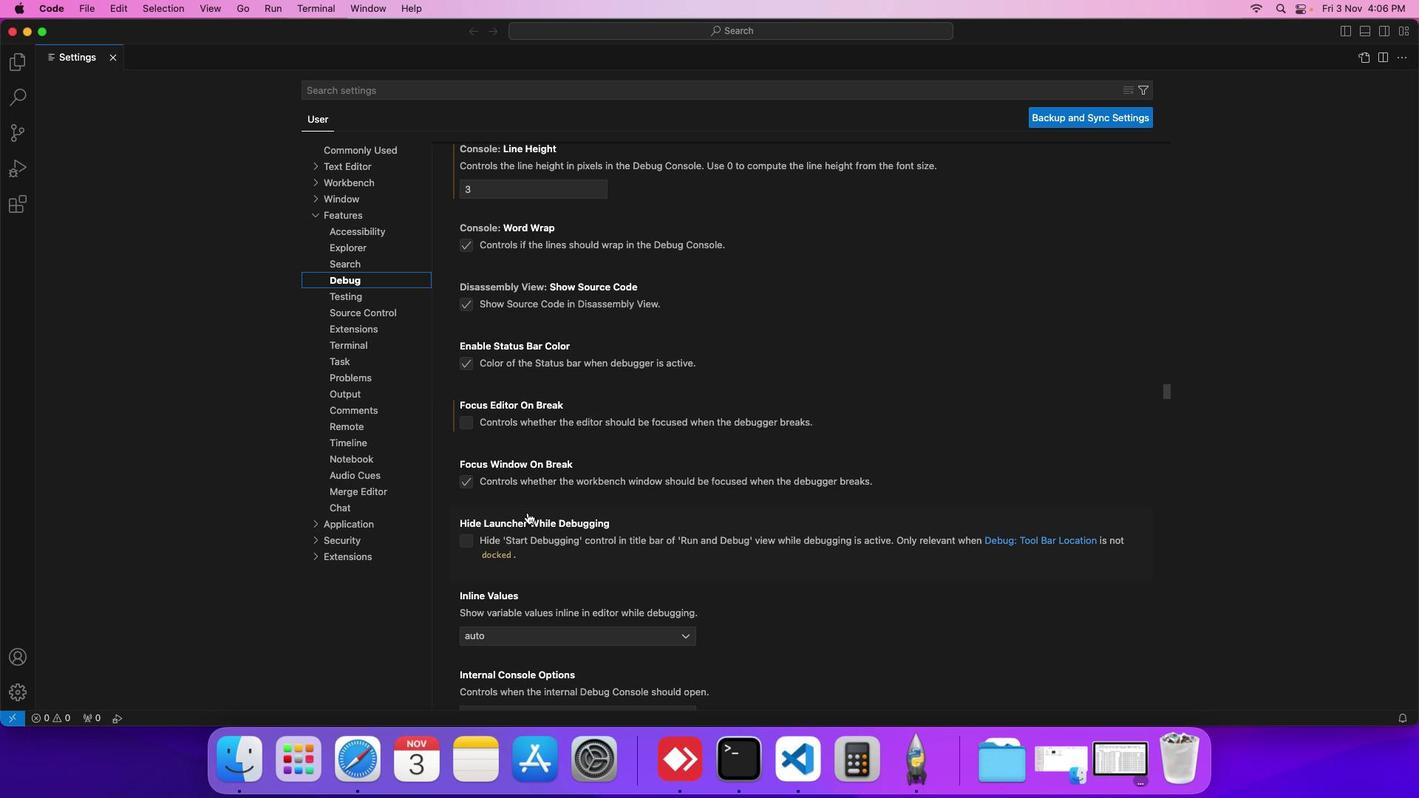 
Action: Mouse scrolled (527, 512) with delta (0, 0)
Screenshot: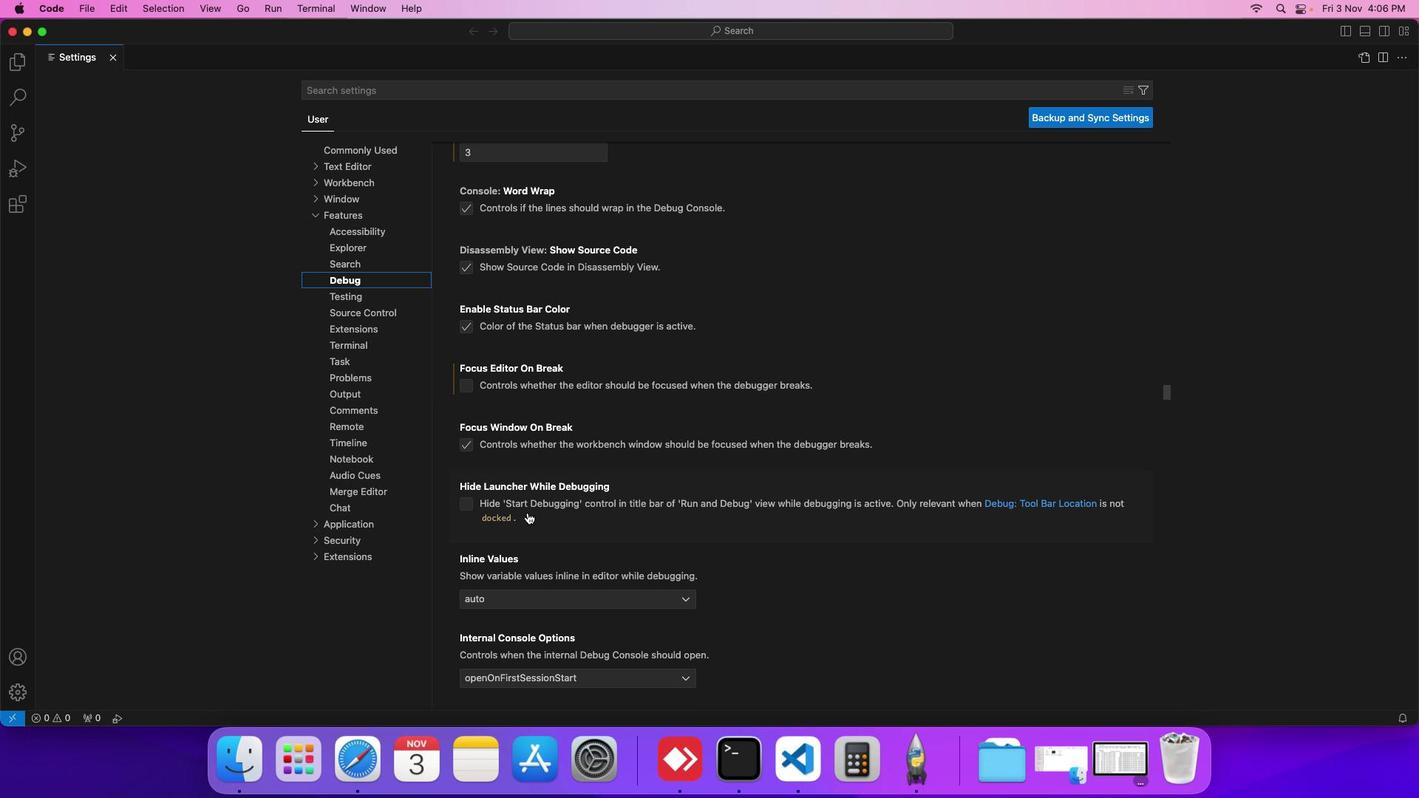 
Action: Mouse scrolled (527, 512) with delta (0, 0)
Screenshot: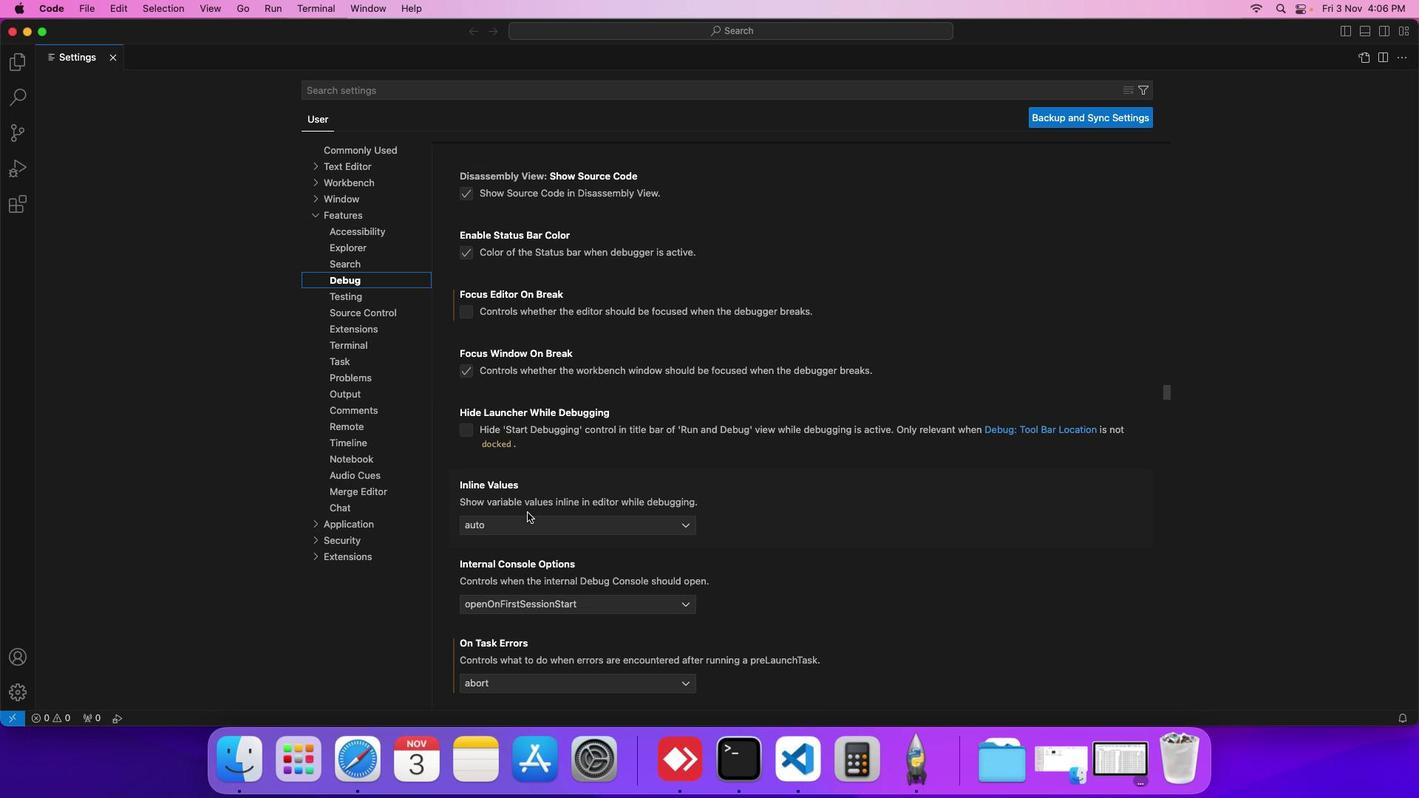 
Action: Mouse scrolled (527, 512) with delta (0, 0)
Screenshot: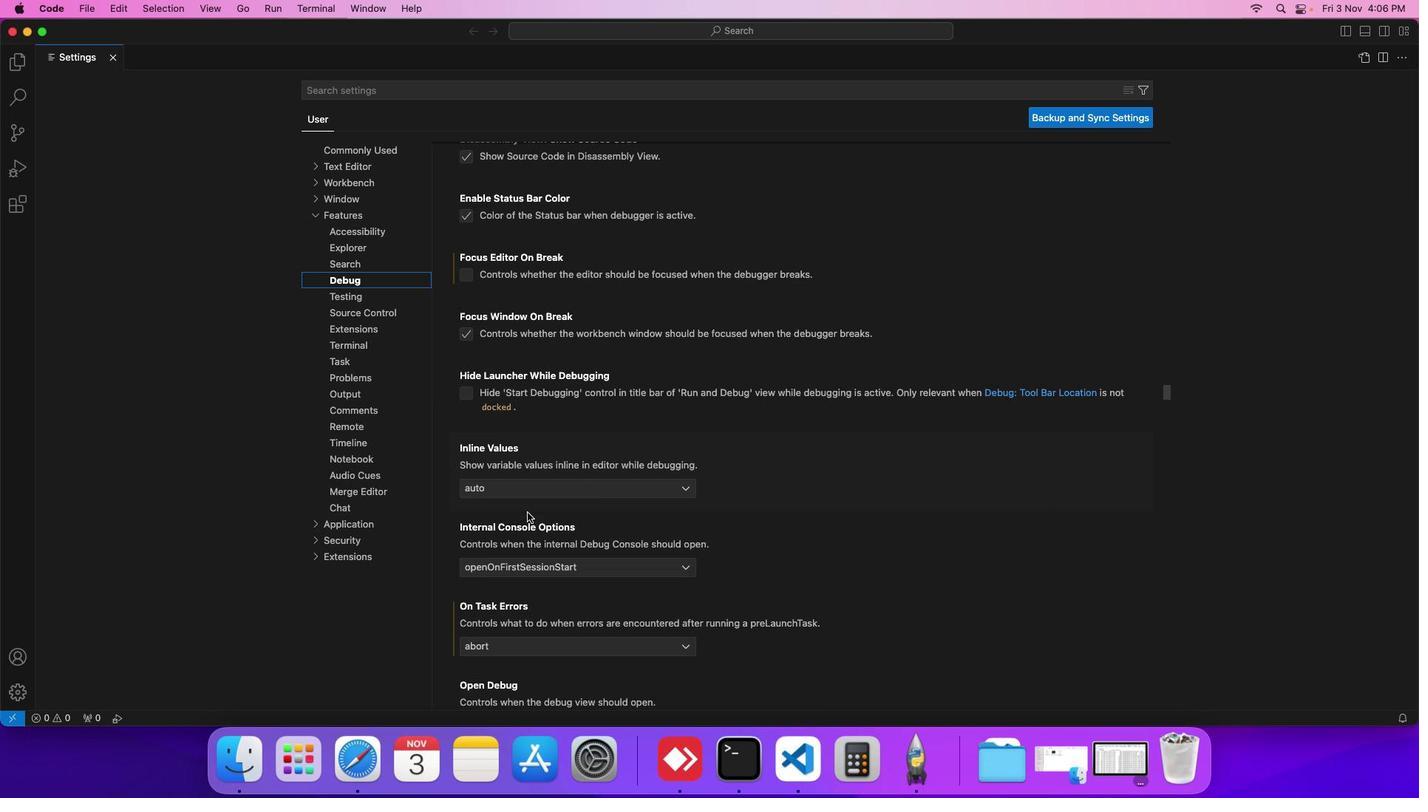 
Action: Mouse scrolled (527, 512) with delta (0, 0)
Screenshot: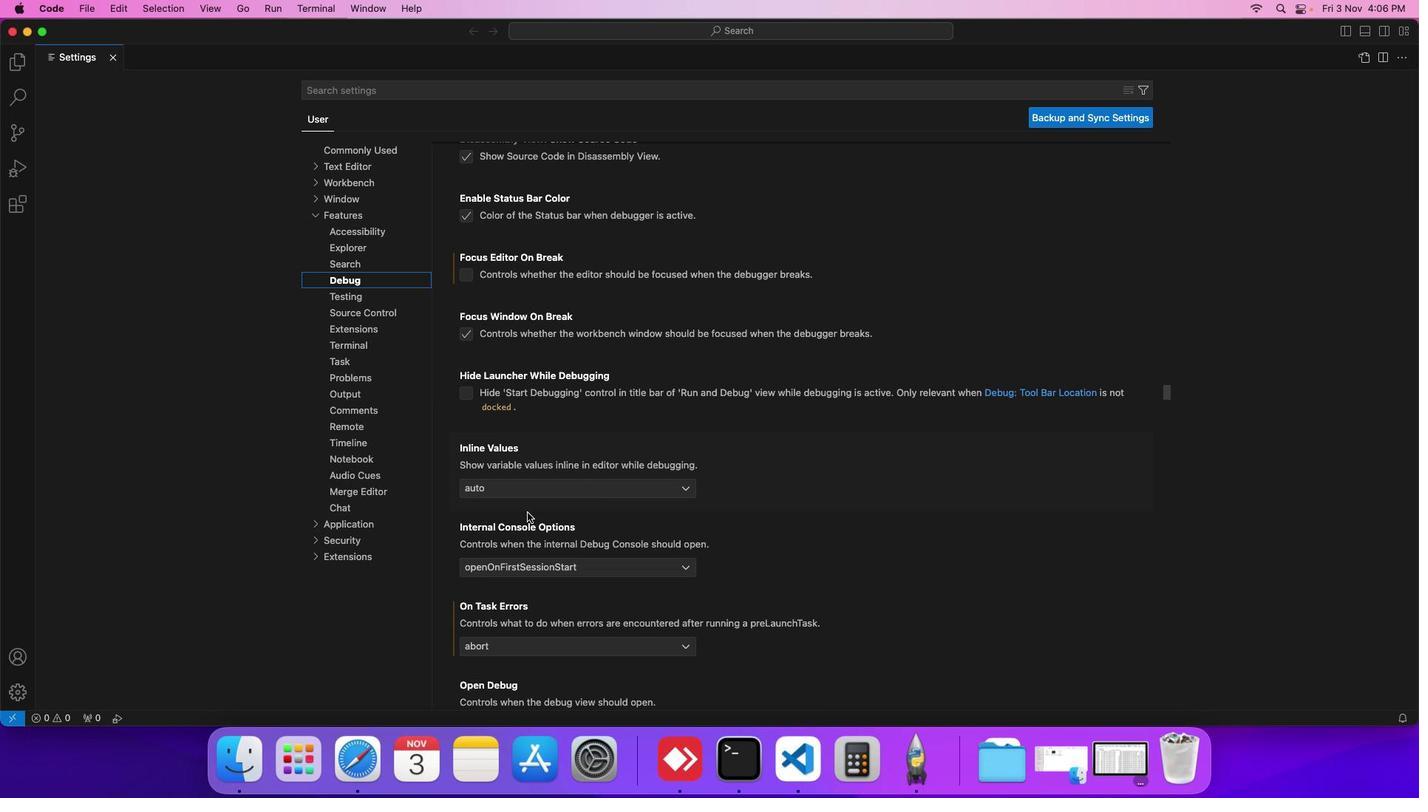
Action: Mouse scrolled (527, 512) with delta (0, 0)
Screenshot: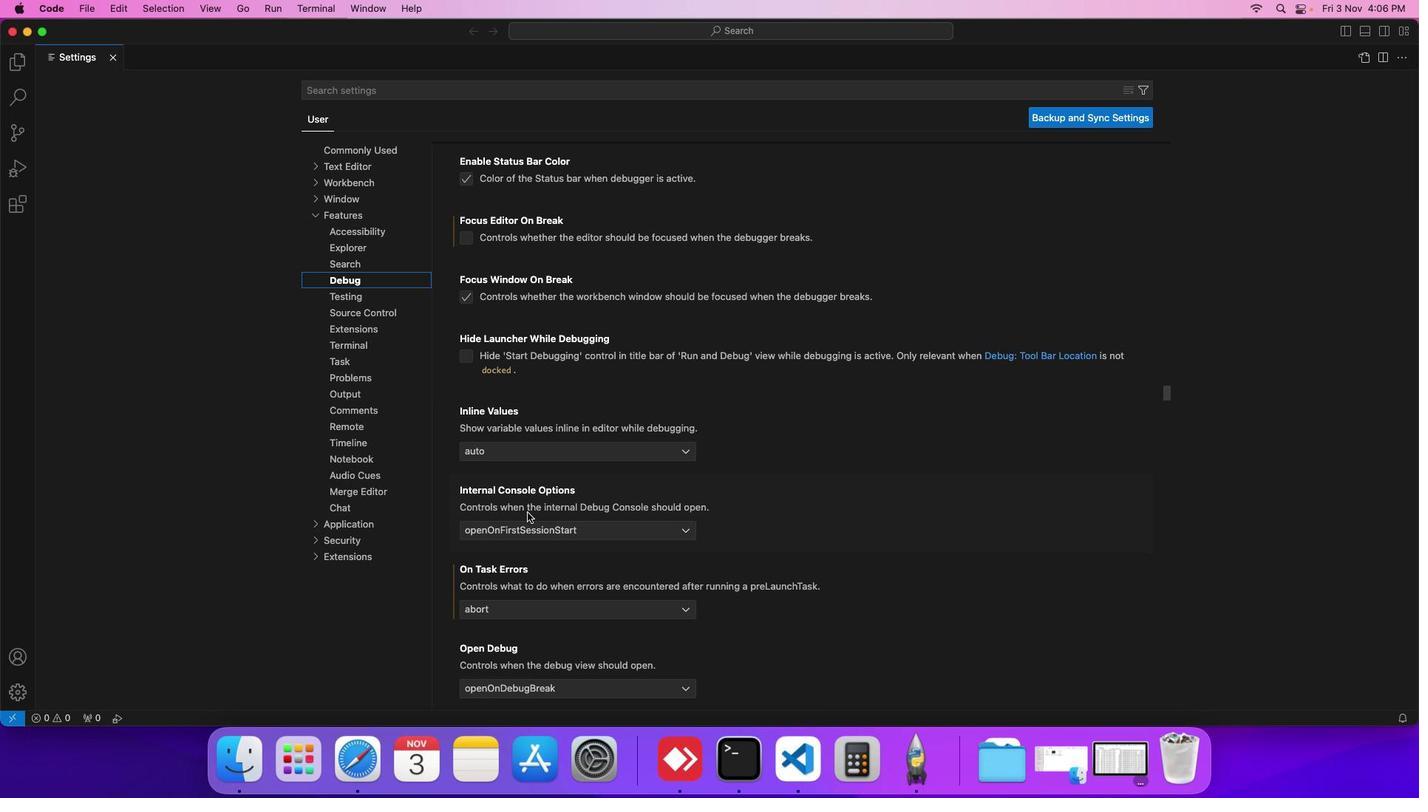 
Action: Mouse scrolled (527, 512) with delta (0, 0)
Screenshot: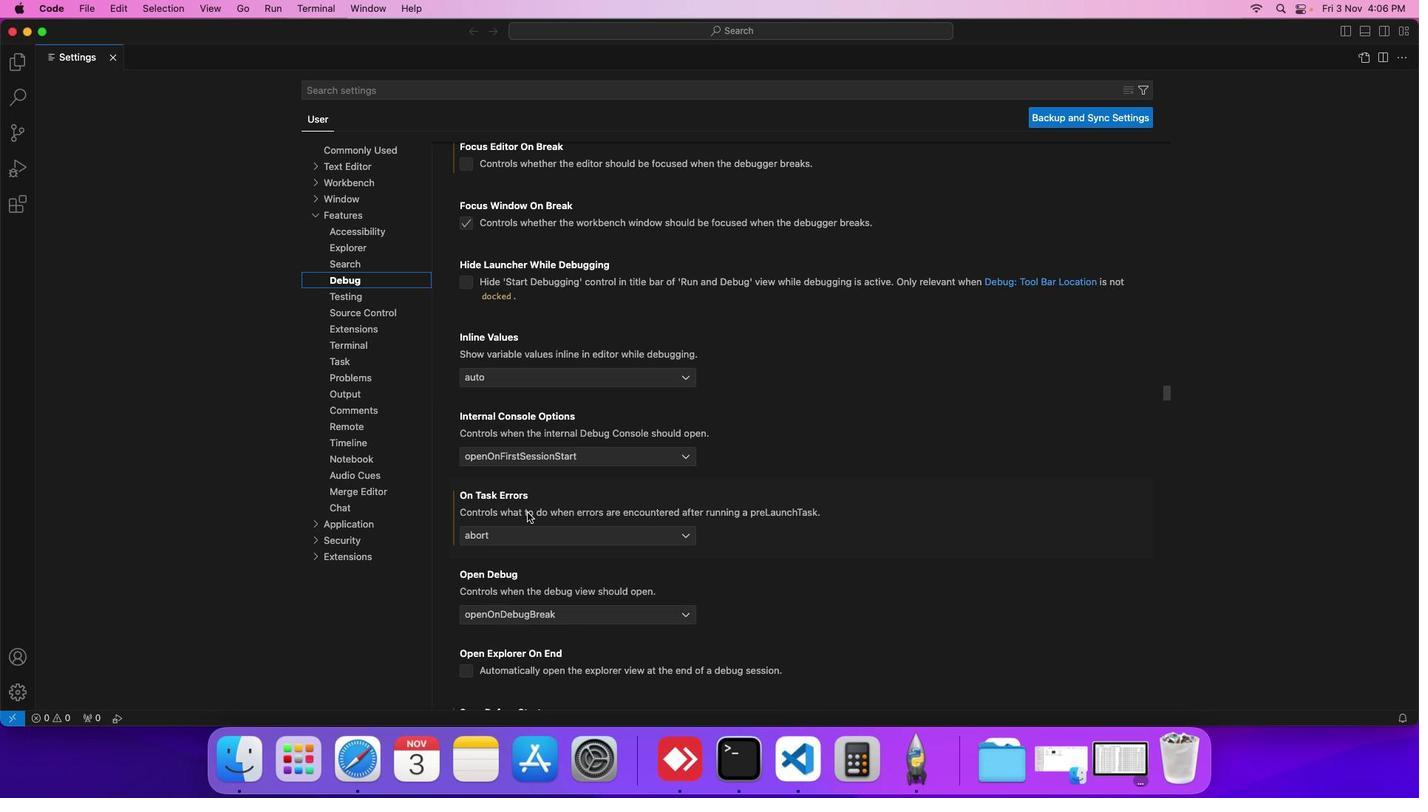
Action: Mouse scrolled (527, 512) with delta (0, 0)
Screenshot: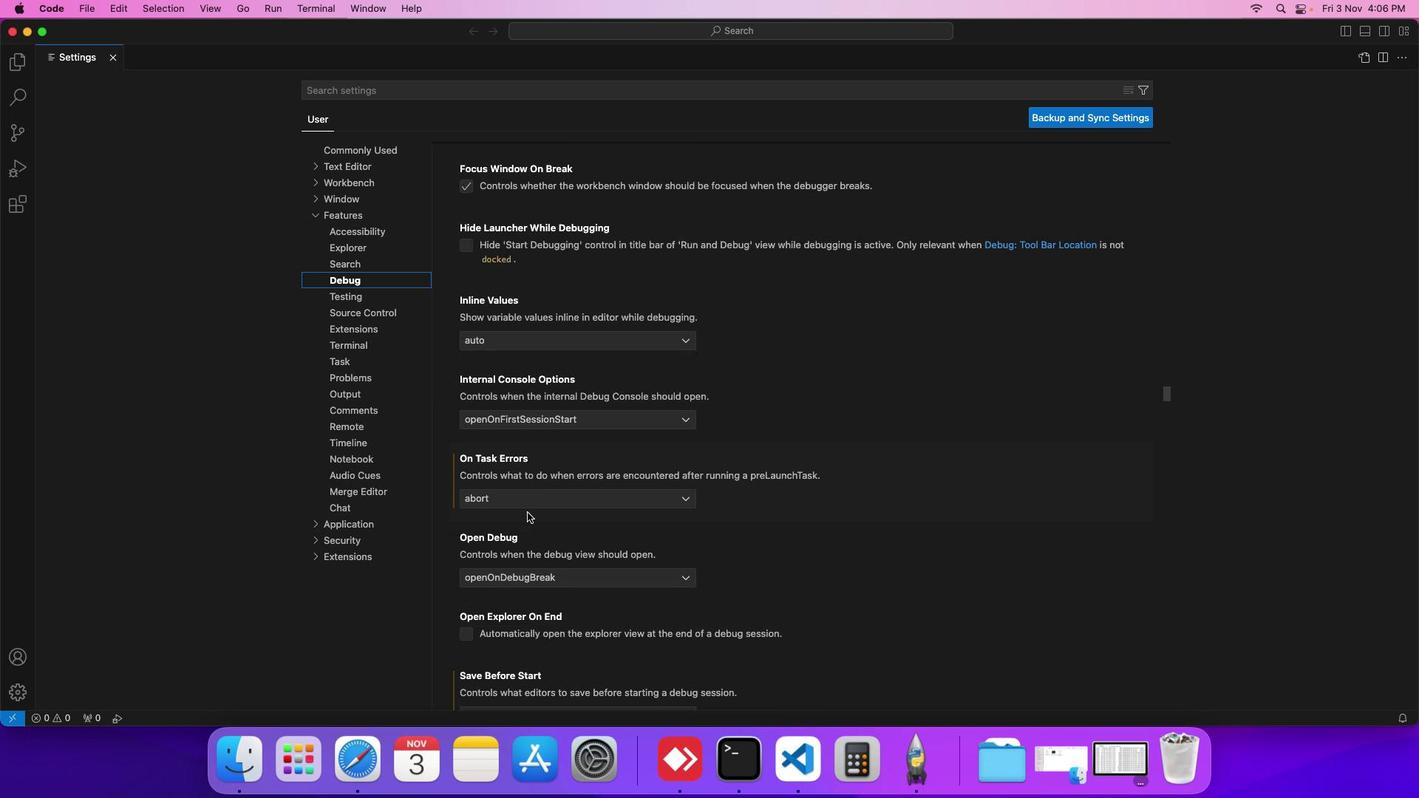 
Action: Mouse scrolled (527, 512) with delta (0, 0)
Screenshot: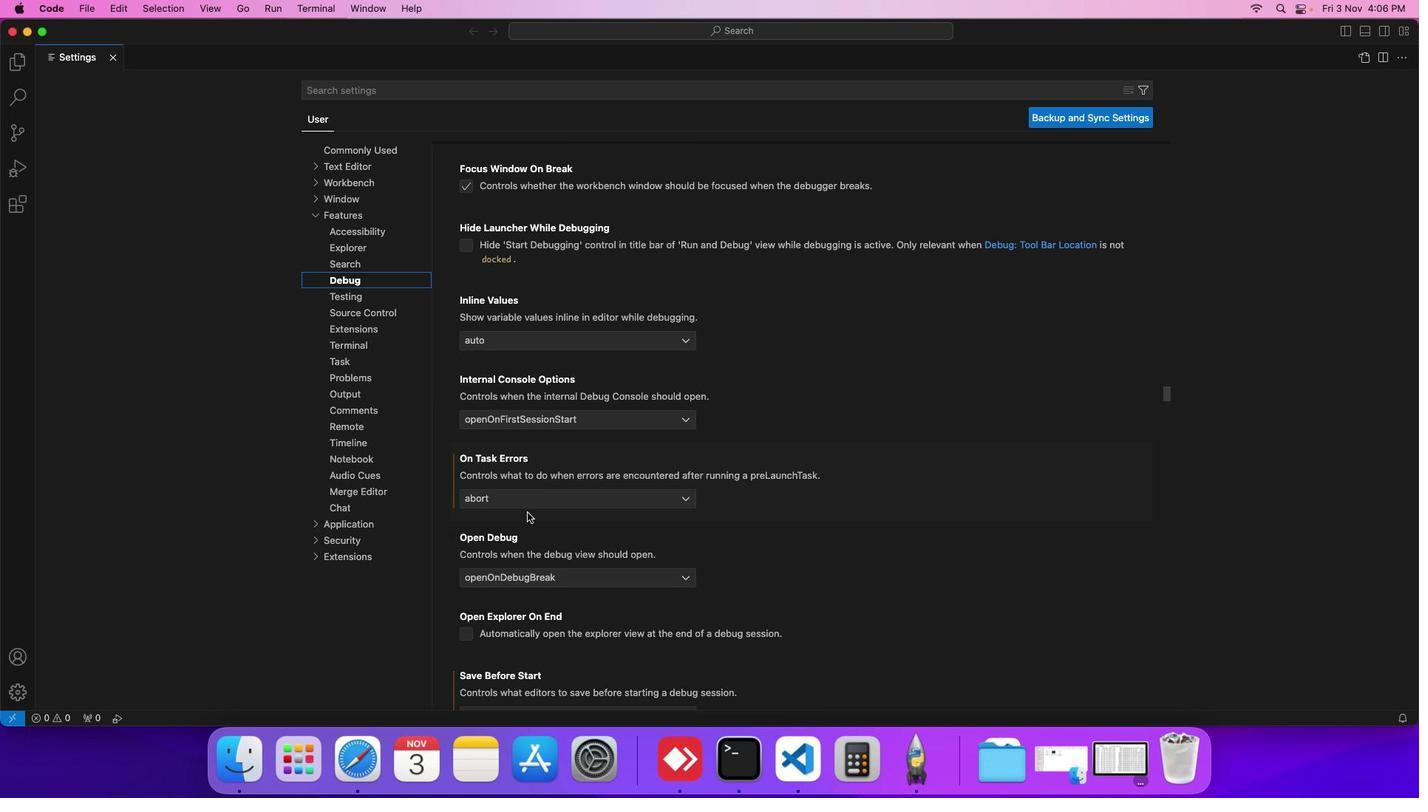 
Action: Mouse scrolled (527, 512) with delta (0, 0)
Screenshot: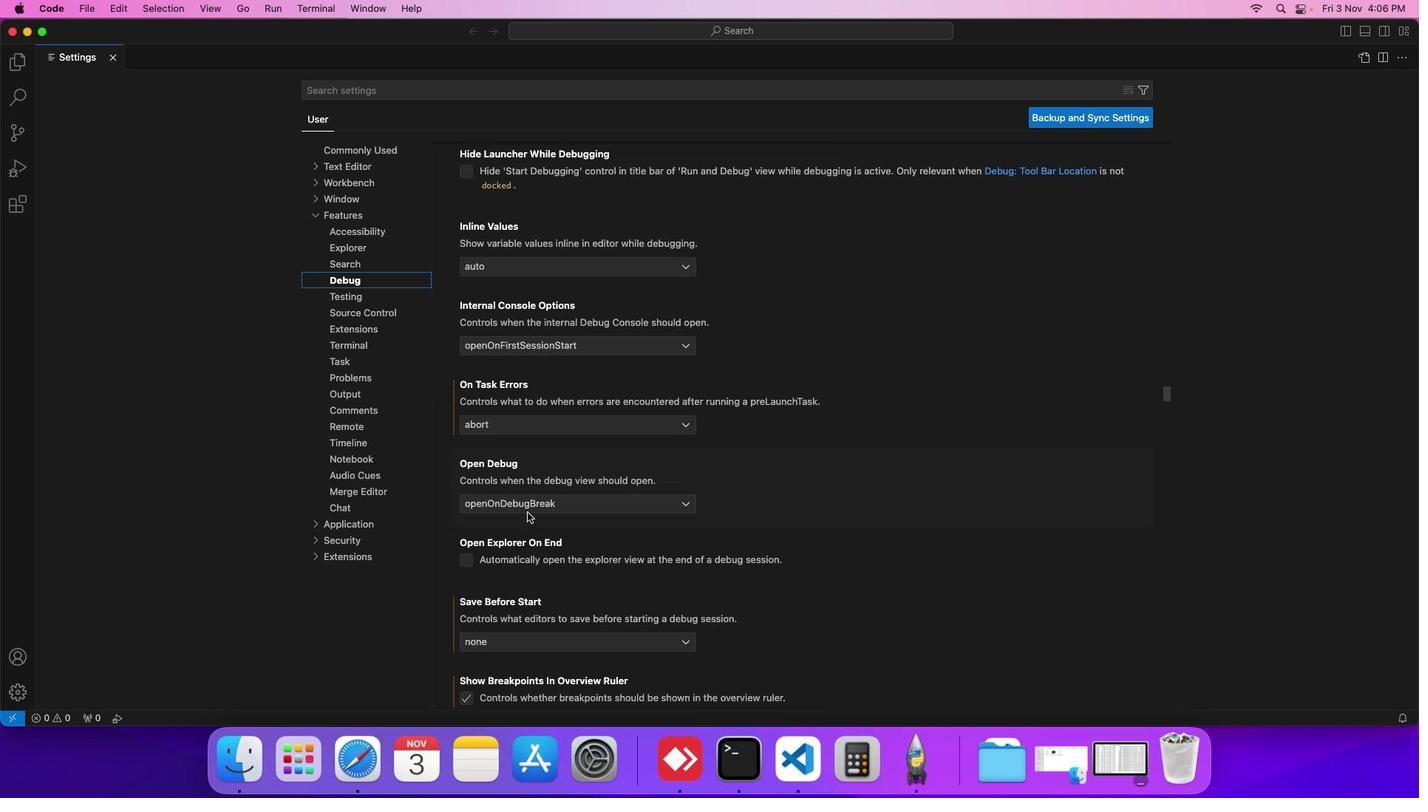 
Action: Mouse scrolled (527, 512) with delta (0, 0)
Screenshot: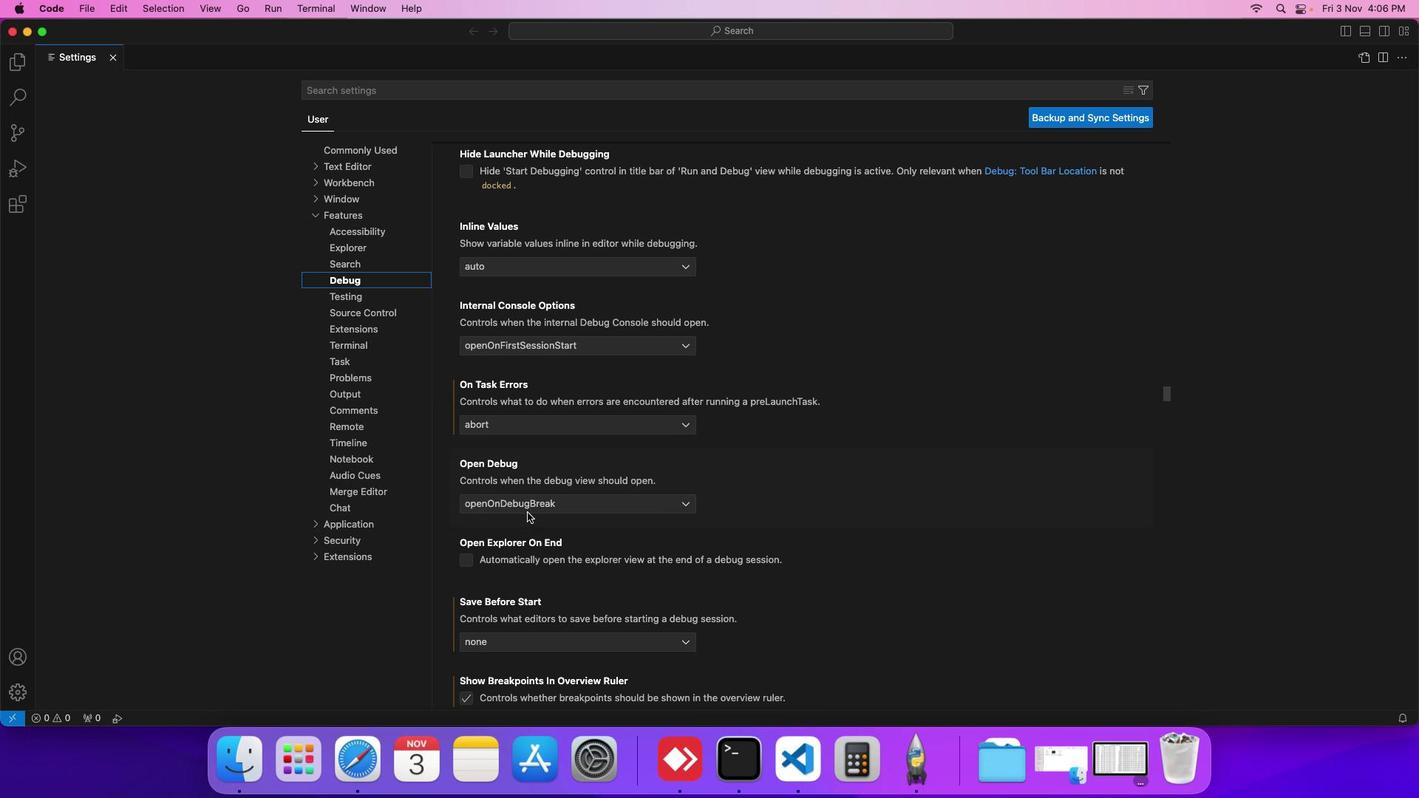 
Action: Mouse scrolled (527, 512) with delta (0, 0)
Screenshot: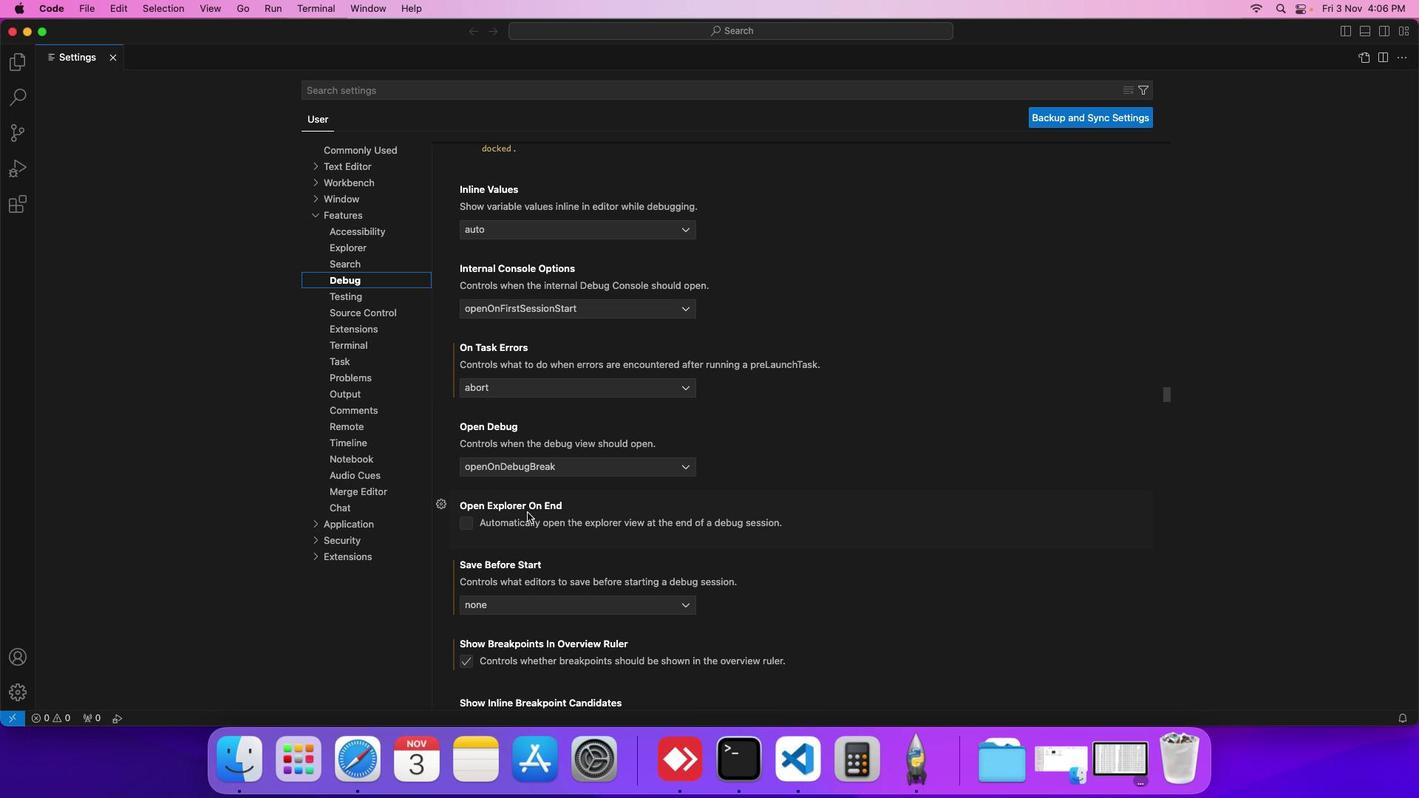 
Action: Mouse scrolled (527, 512) with delta (0, 0)
Screenshot: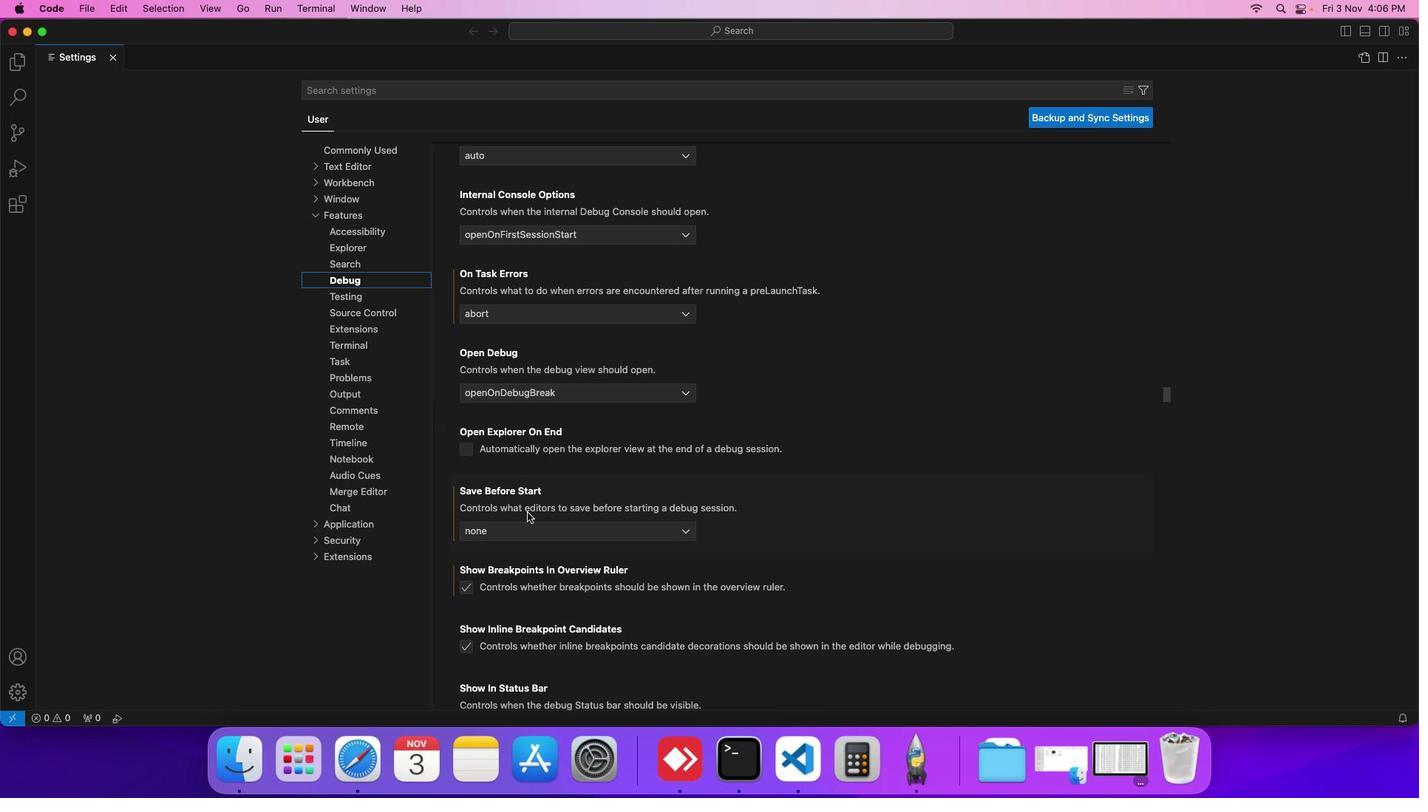 
Action: Mouse scrolled (527, 512) with delta (0, 0)
Screenshot: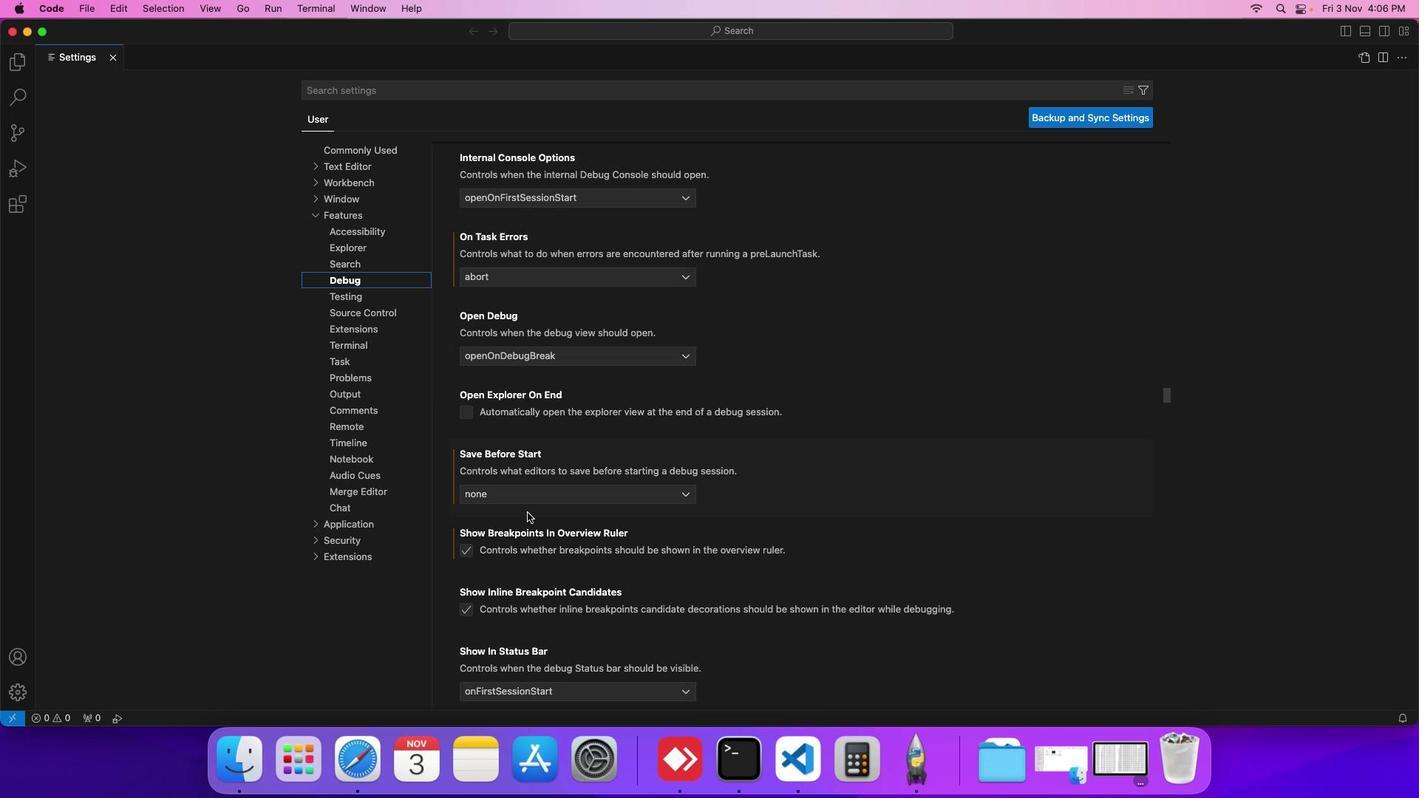 
Action: Mouse scrolled (527, 512) with delta (0, 0)
Screenshot: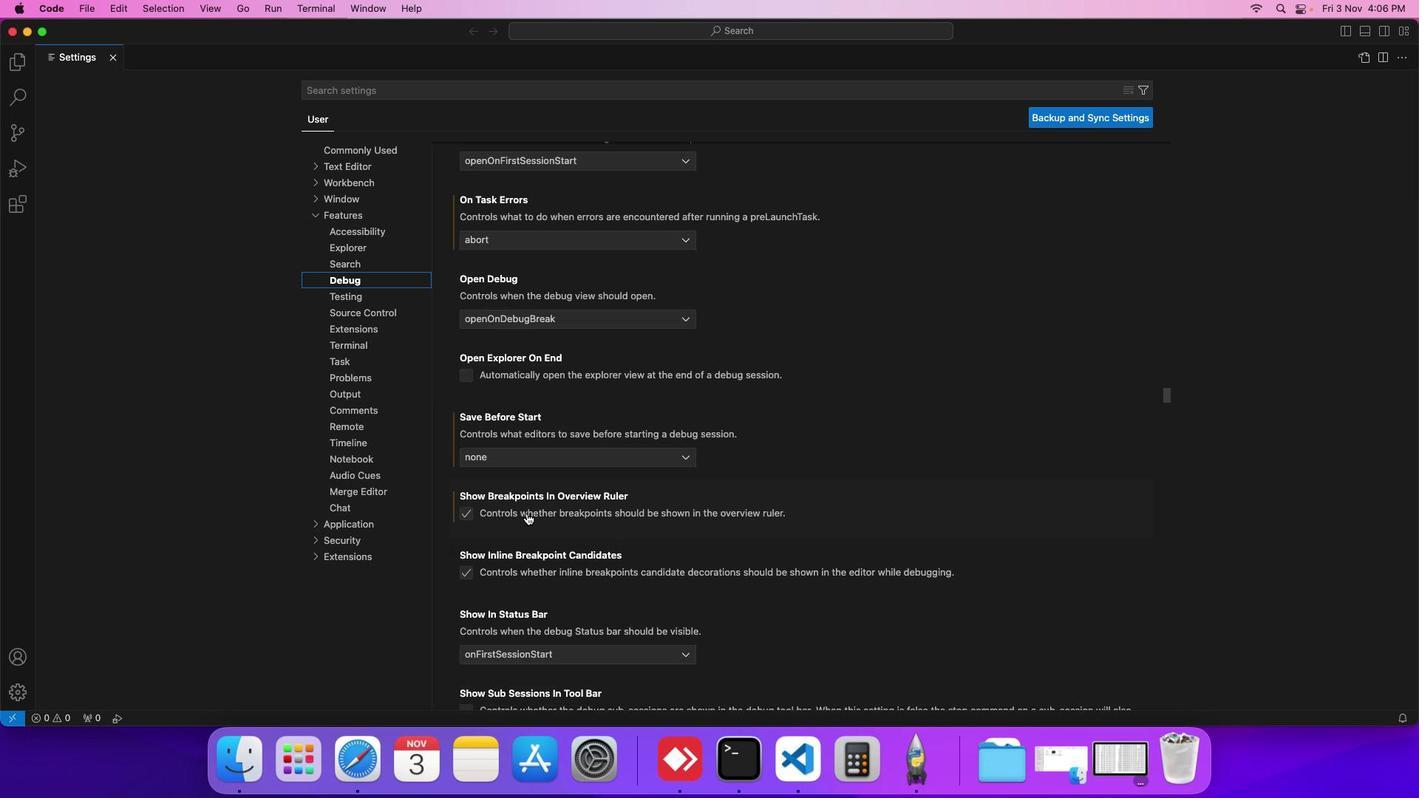 
Action: Mouse moved to (527, 513)
Screenshot: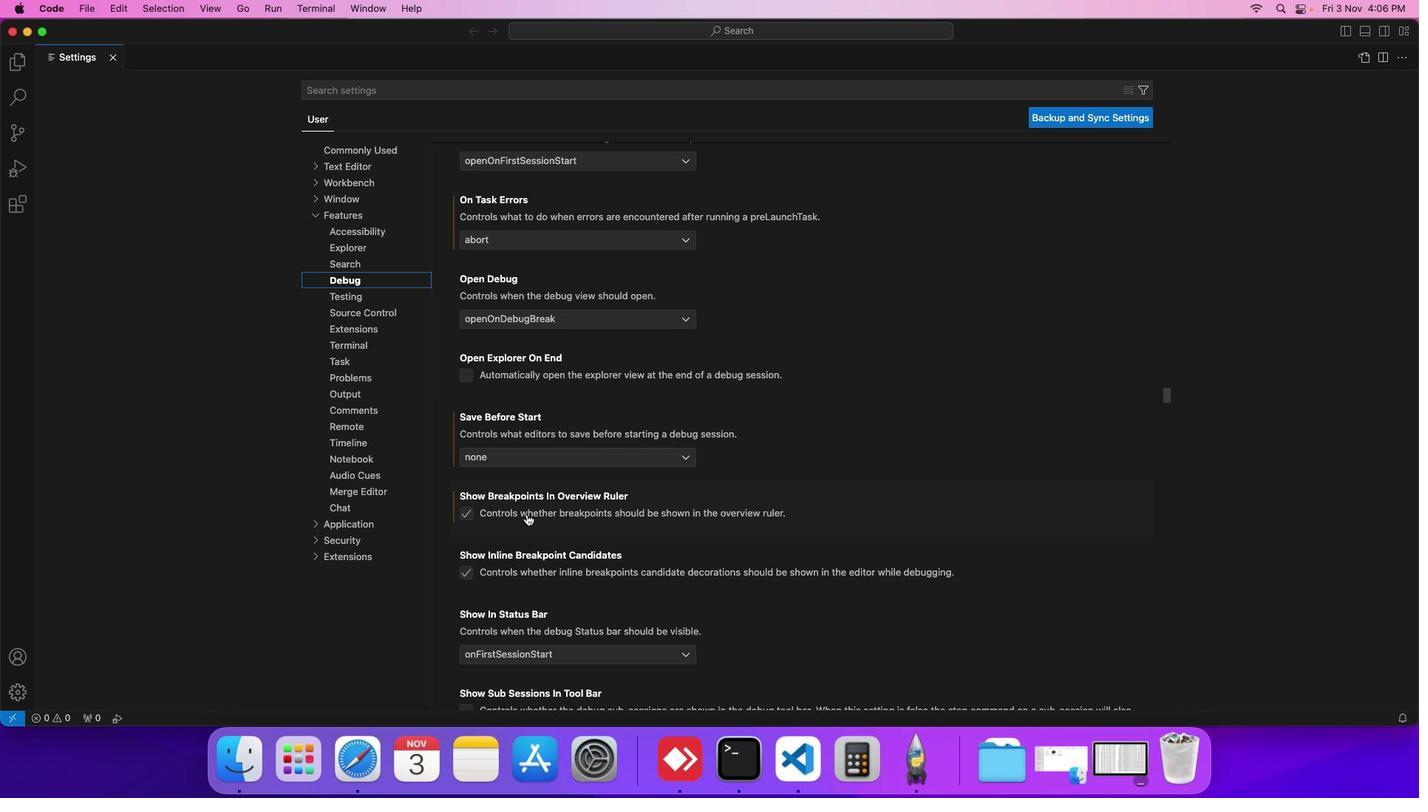 
Action: Mouse scrolled (527, 513) with delta (0, 0)
Screenshot: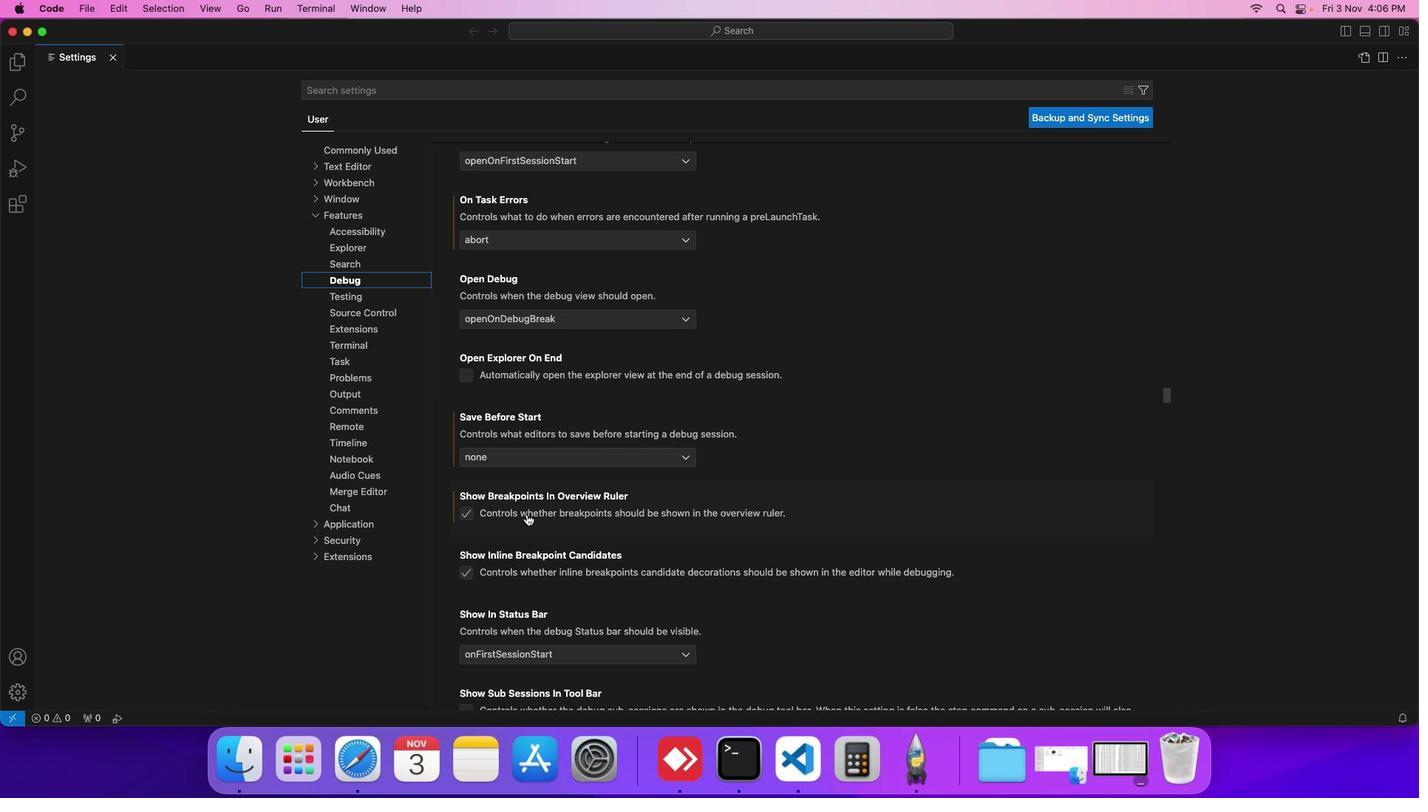 
Action: Mouse moved to (527, 513)
Screenshot: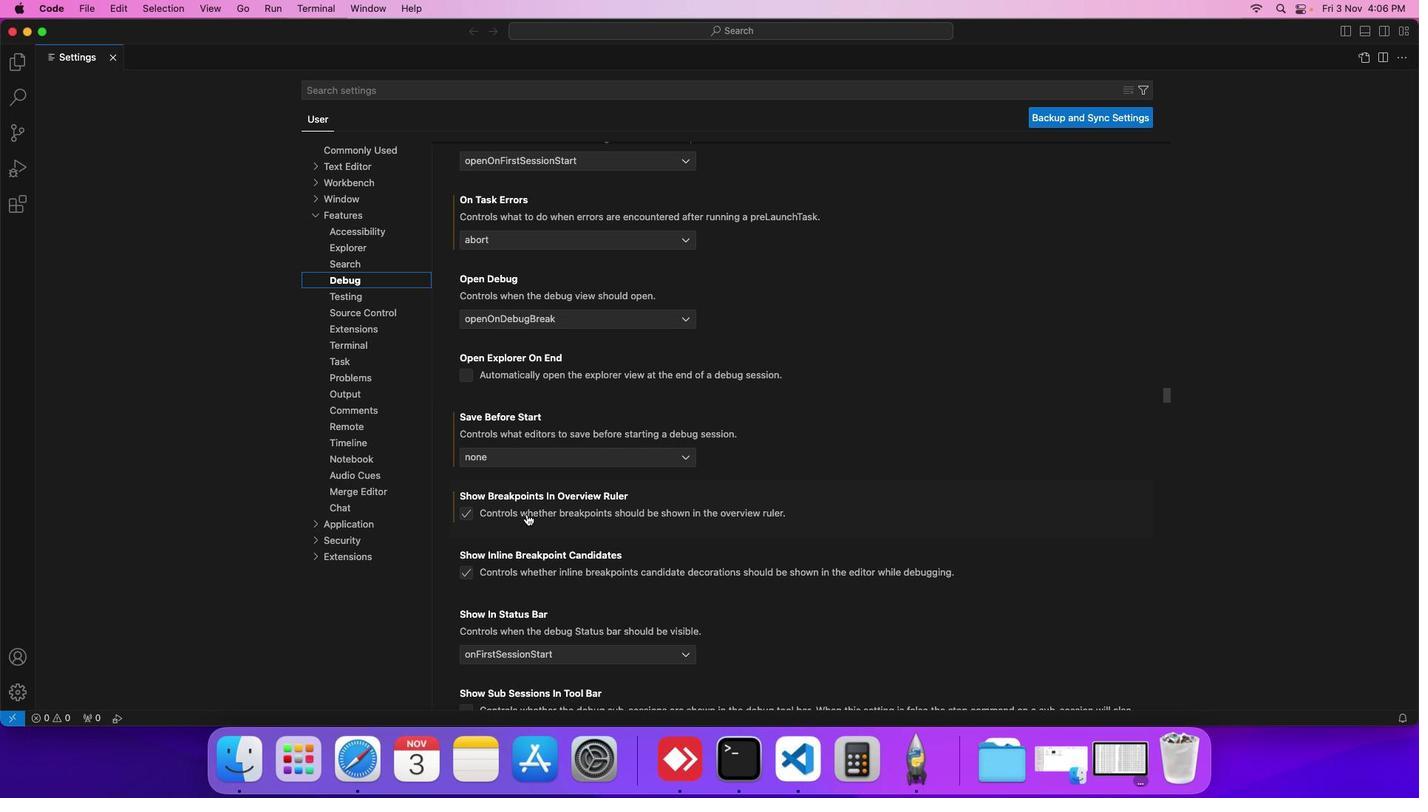 
Action: Mouse scrolled (527, 513) with delta (0, 0)
Screenshot: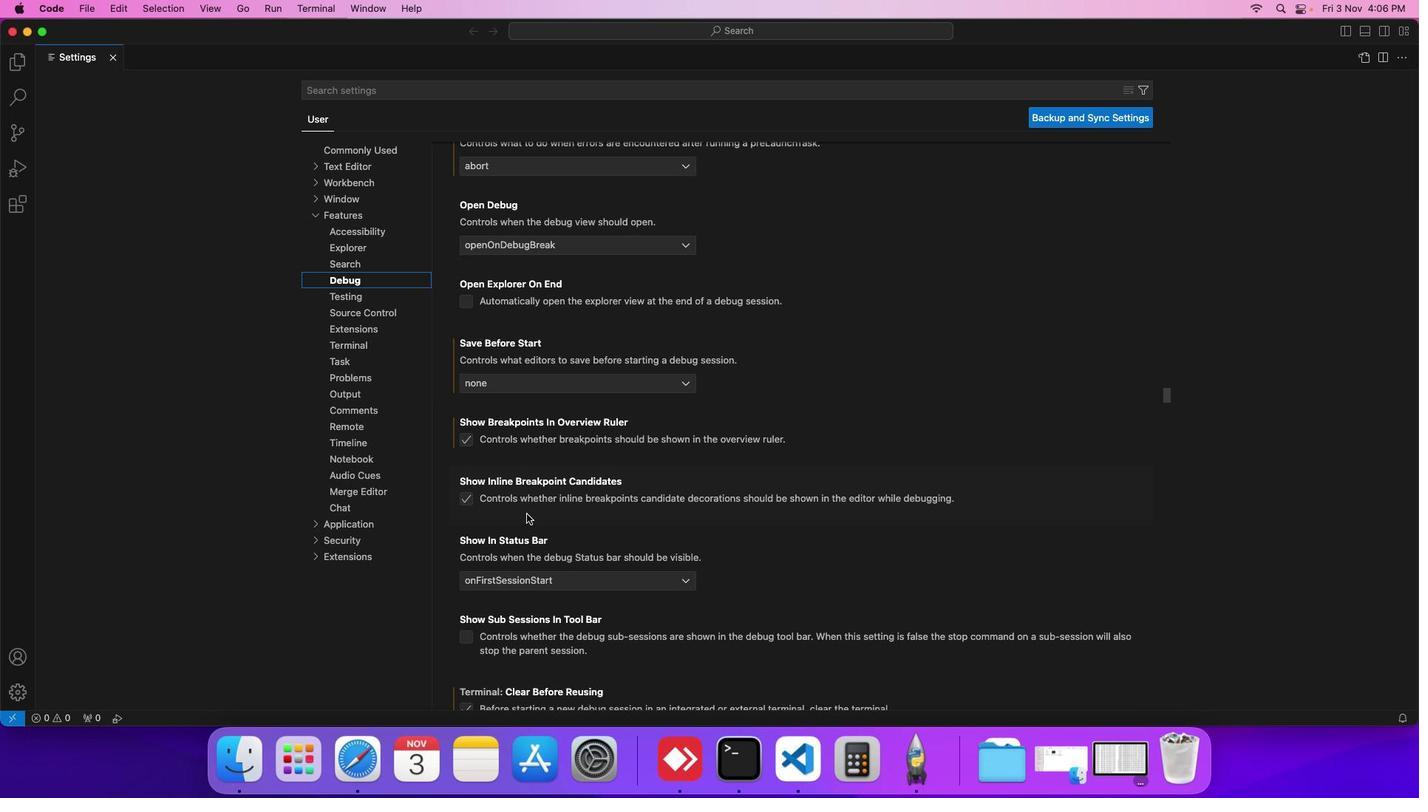 
Action: Mouse scrolled (527, 513) with delta (0, 0)
Screenshot: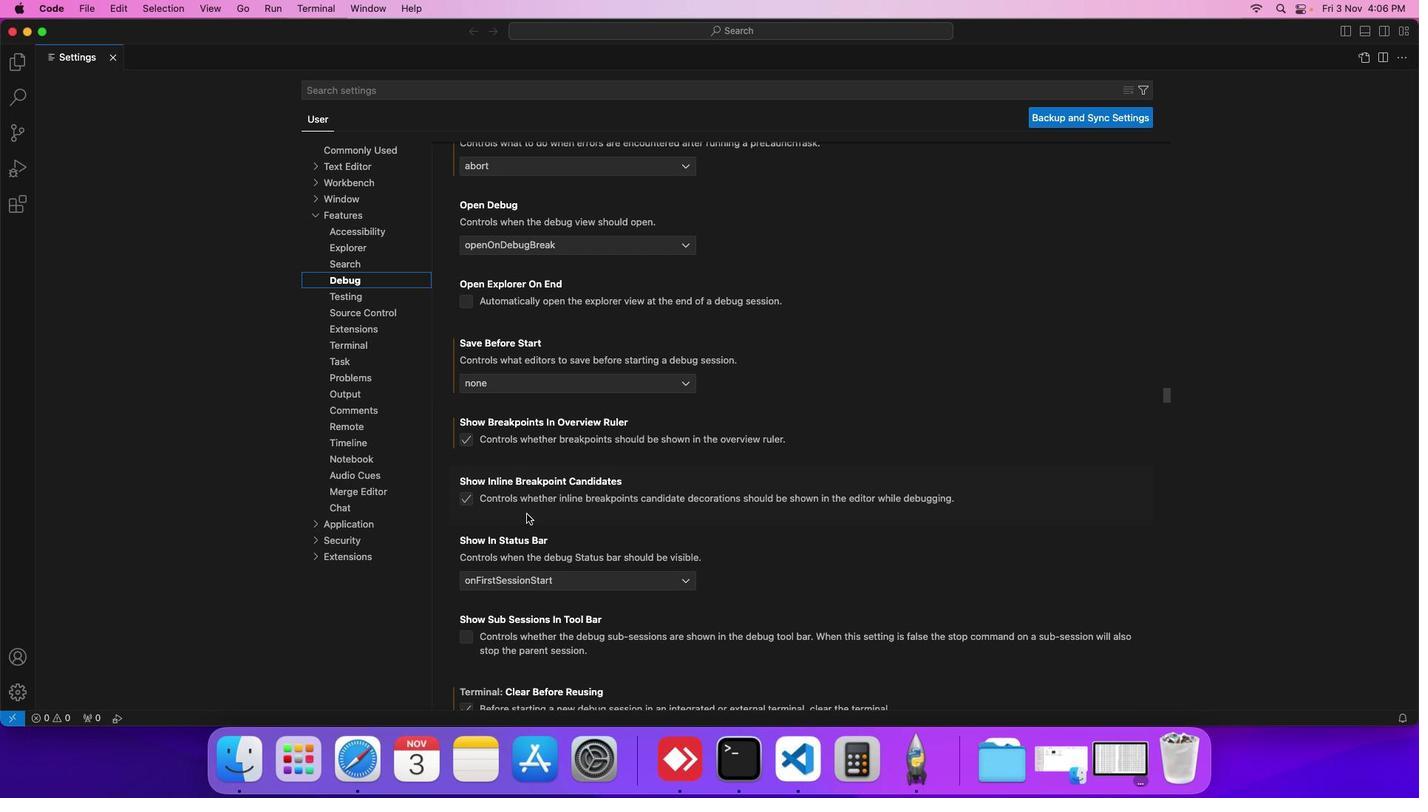 
Action: Mouse scrolled (527, 513) with delta (0, 0)
Screenshot: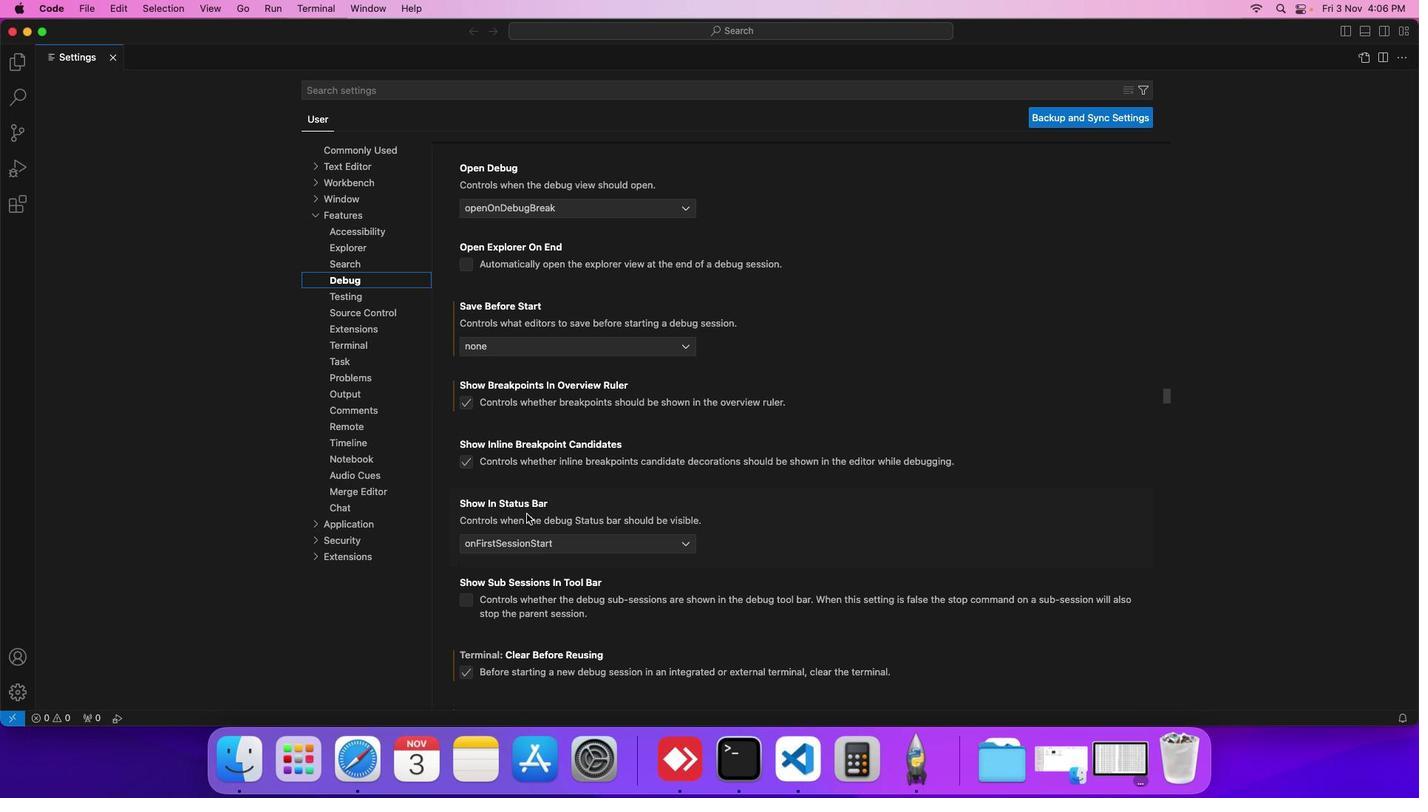 
Action: Mouse scrolled (527, 513) with delta (0, 0)
Screenshot: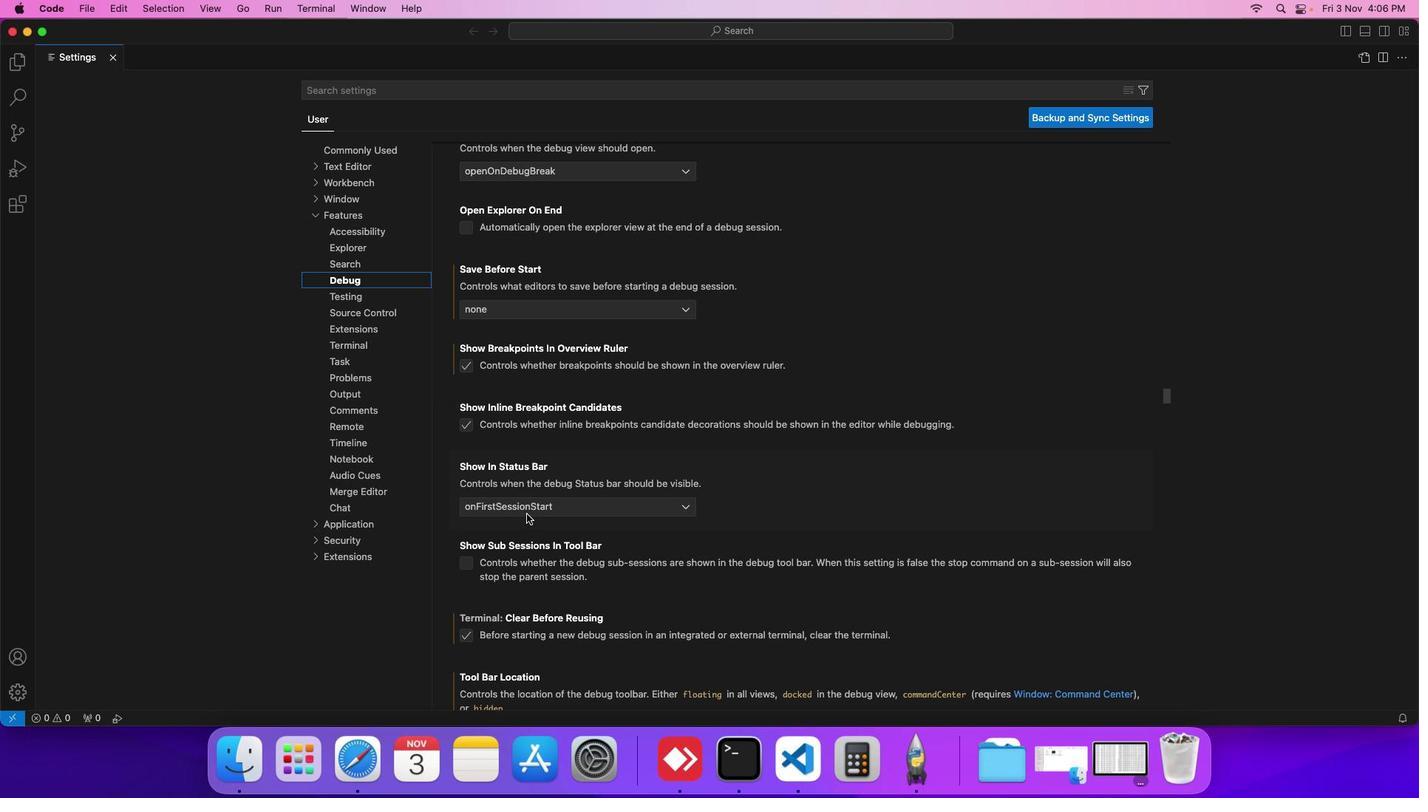 
Action: Mouse scrolled (527, 513) with delta (0, 0)
Screenshot: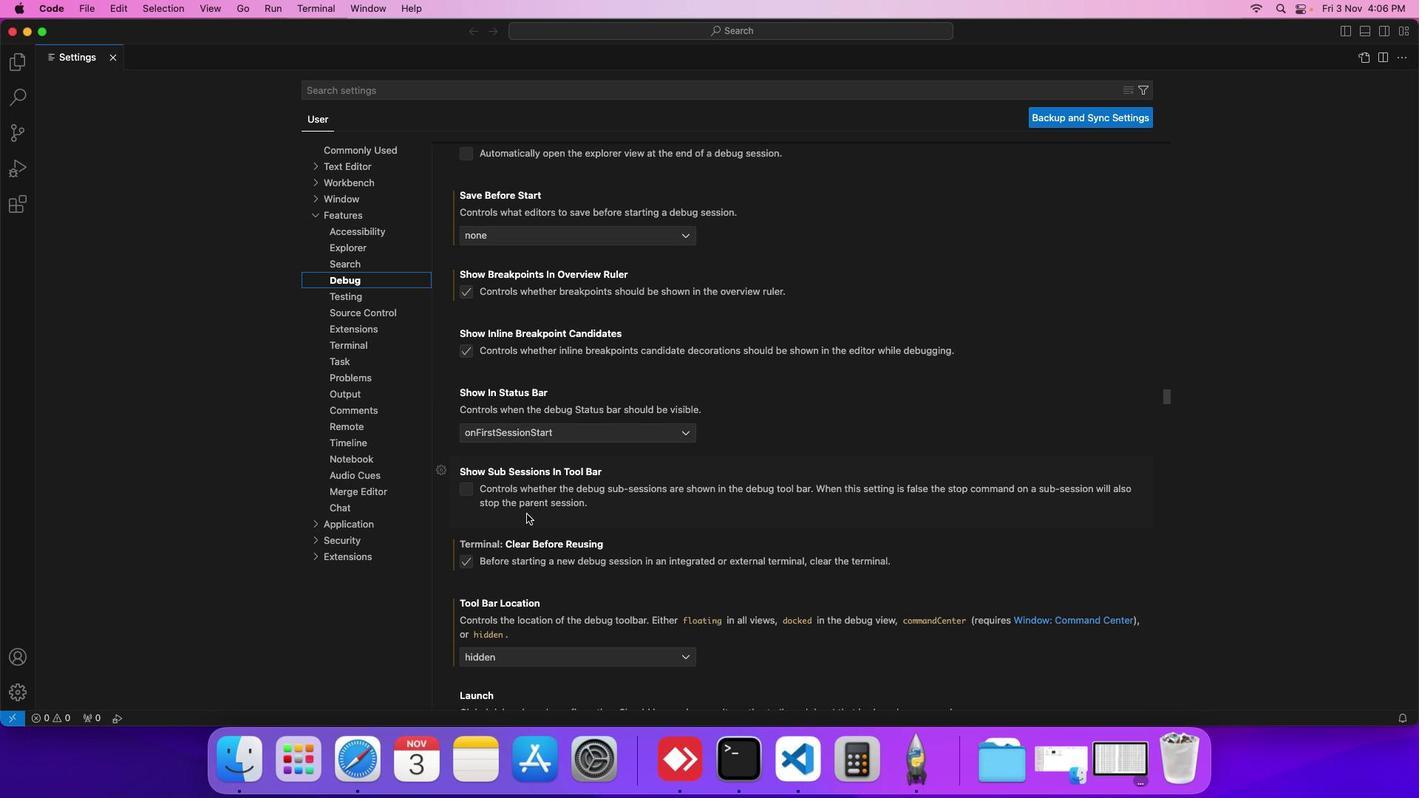
Action: Mouse scrolled (527, 513) with delta (0, 0)
Screenshot: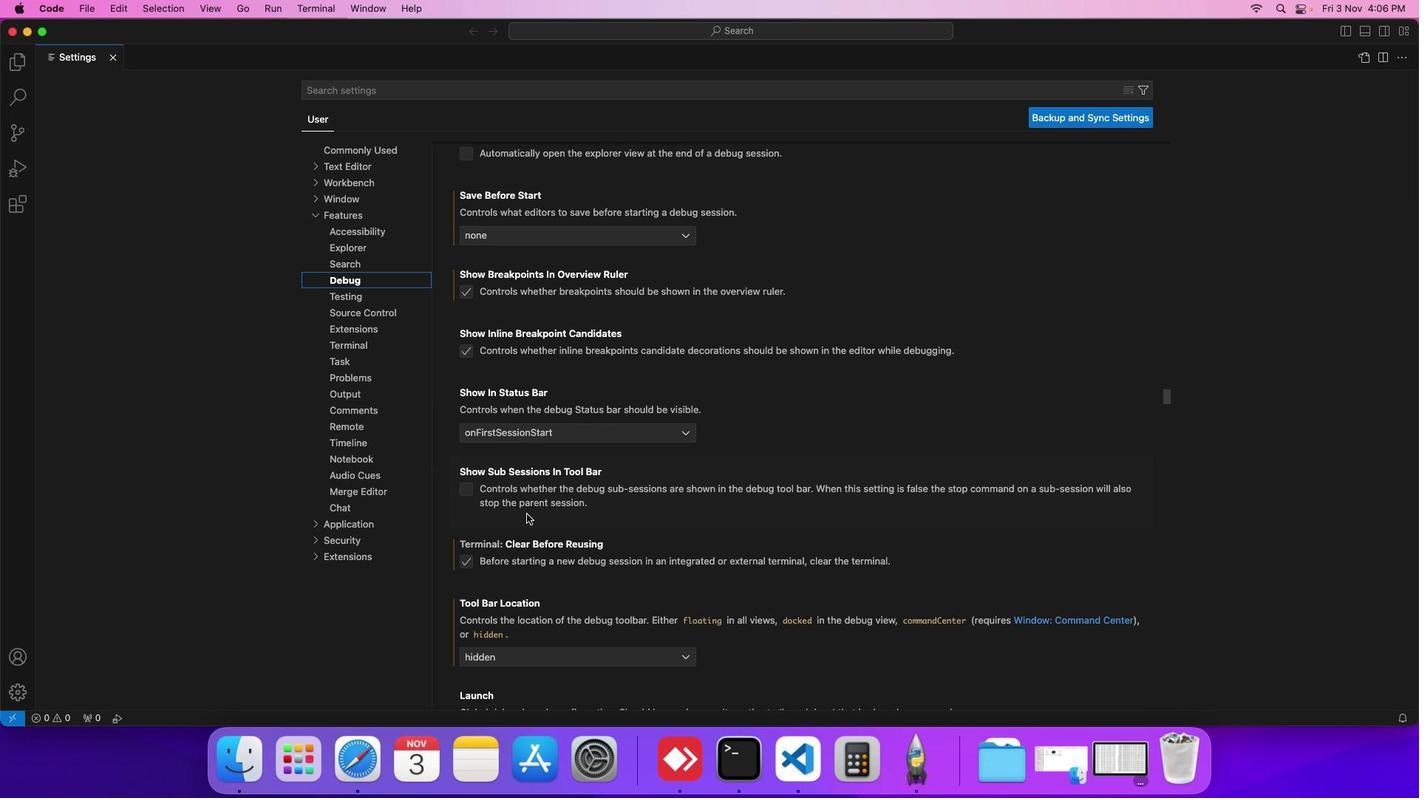 
Action: Mouse scrolled (527, 513) with delta (0, 0)
Screenshot: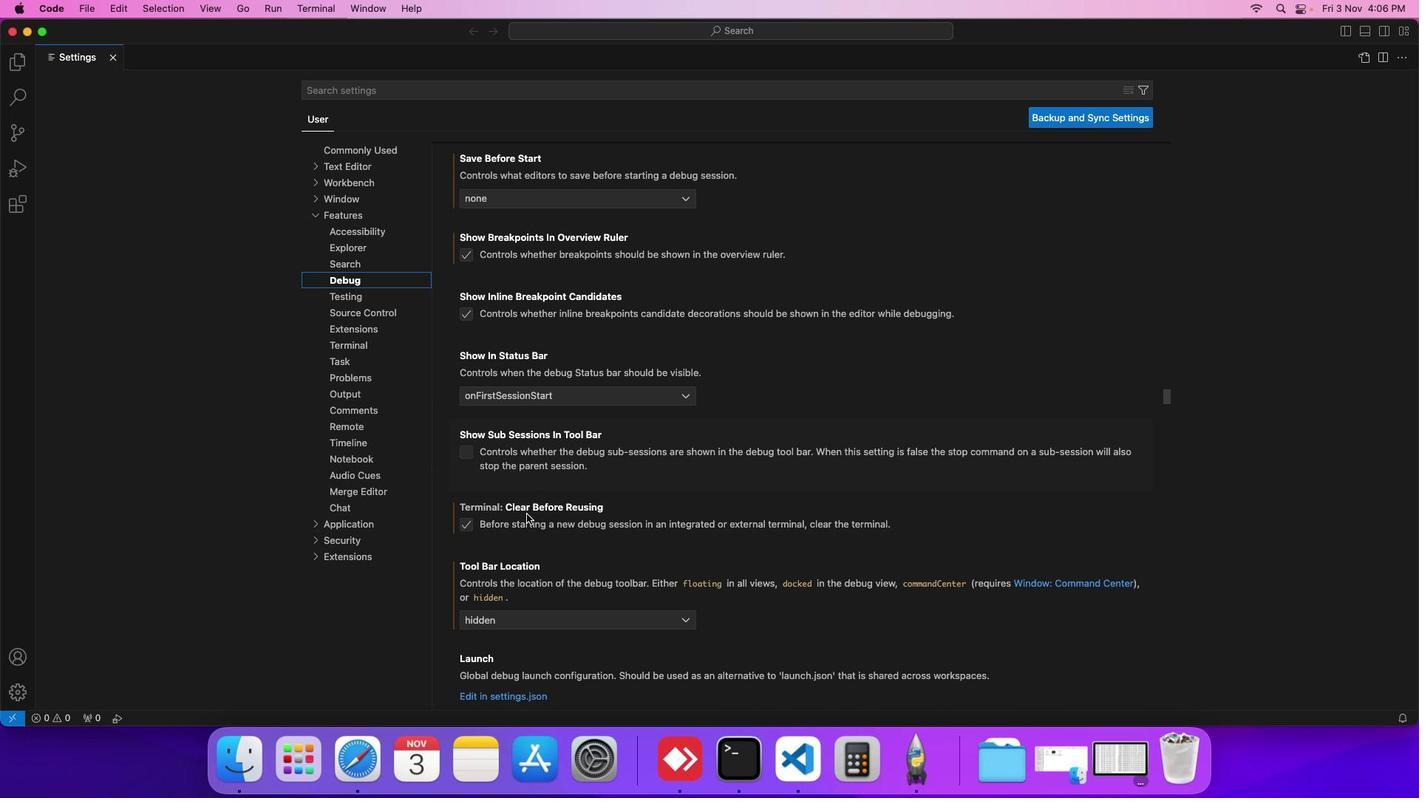 
Action: Mouse scrolled (527, 513) with delta (0, 0)
Screenshot: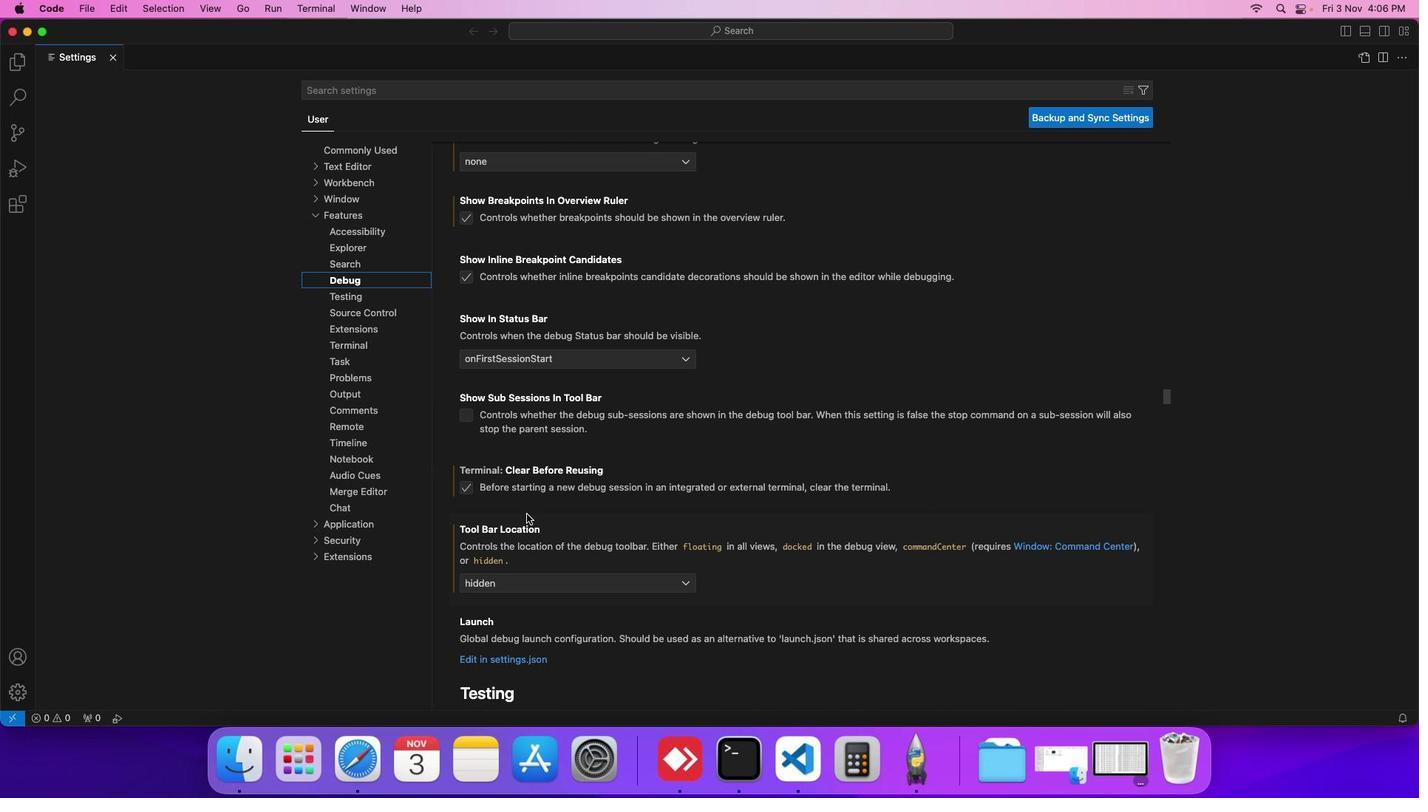 
Action: Mouse scrolled (527, 513) with delta (0, 0)
Screenshot: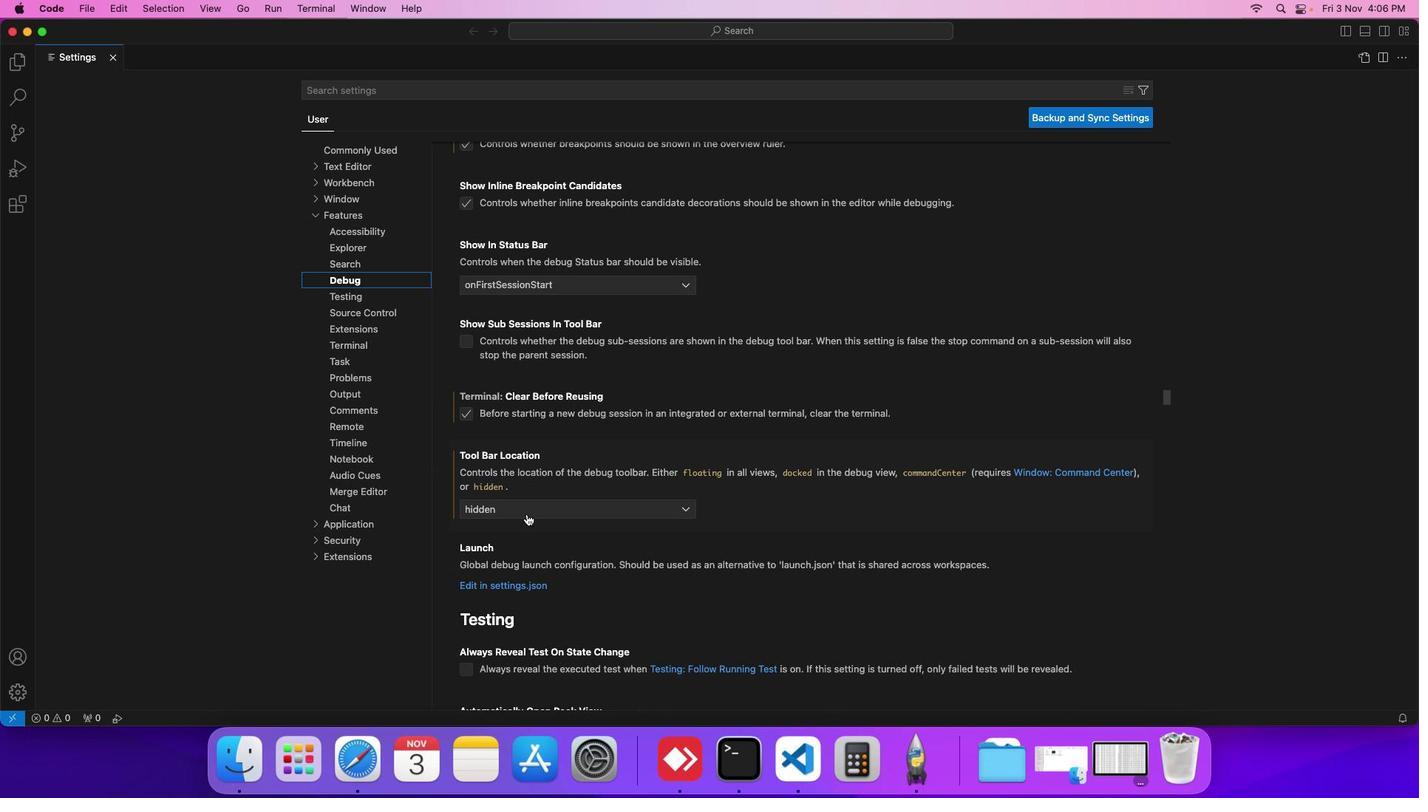 
Action: Mouse scrolled (527, 513) with delta (0, 0)
Screenshot: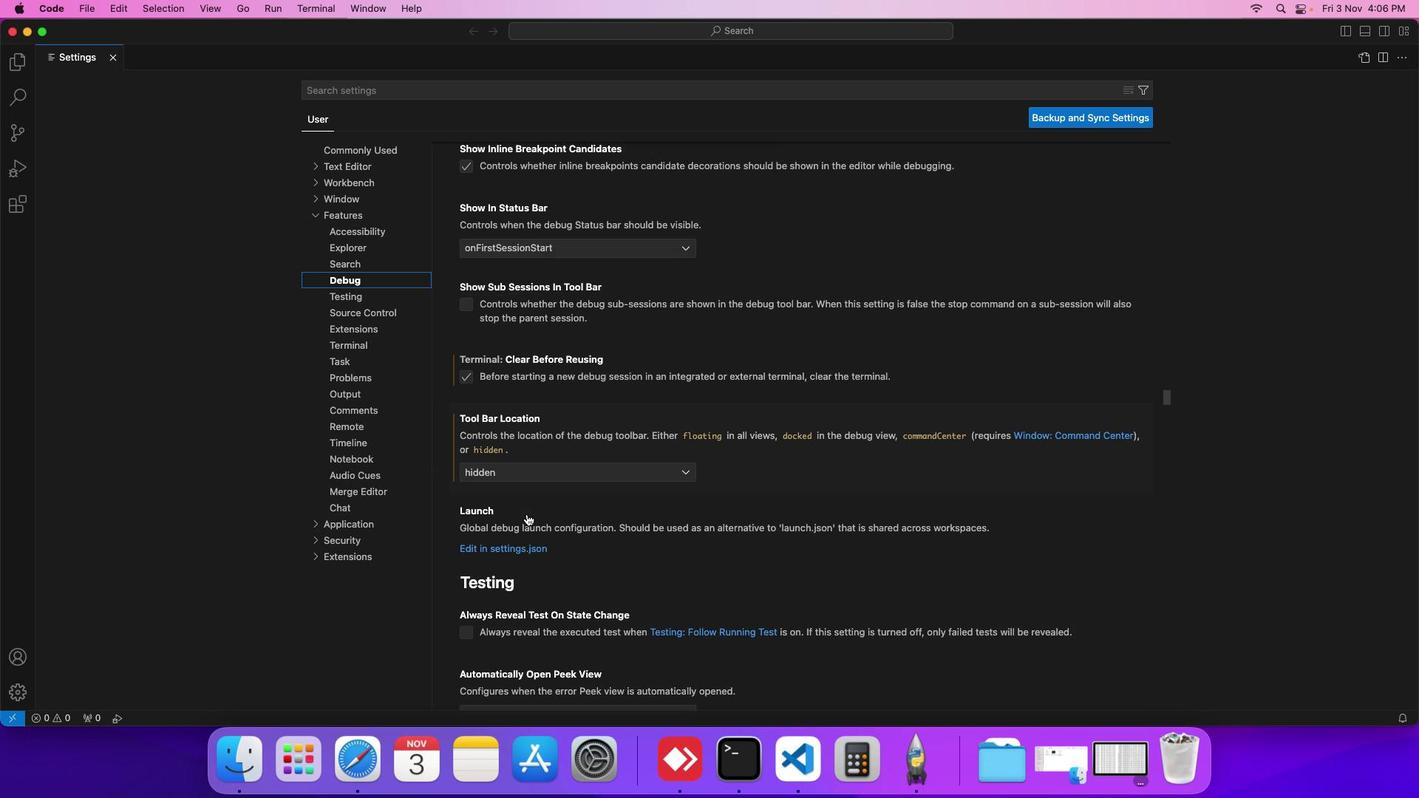 
Action: Mouse scrolled (527, 513) with delta (0, 0)
Screenshot: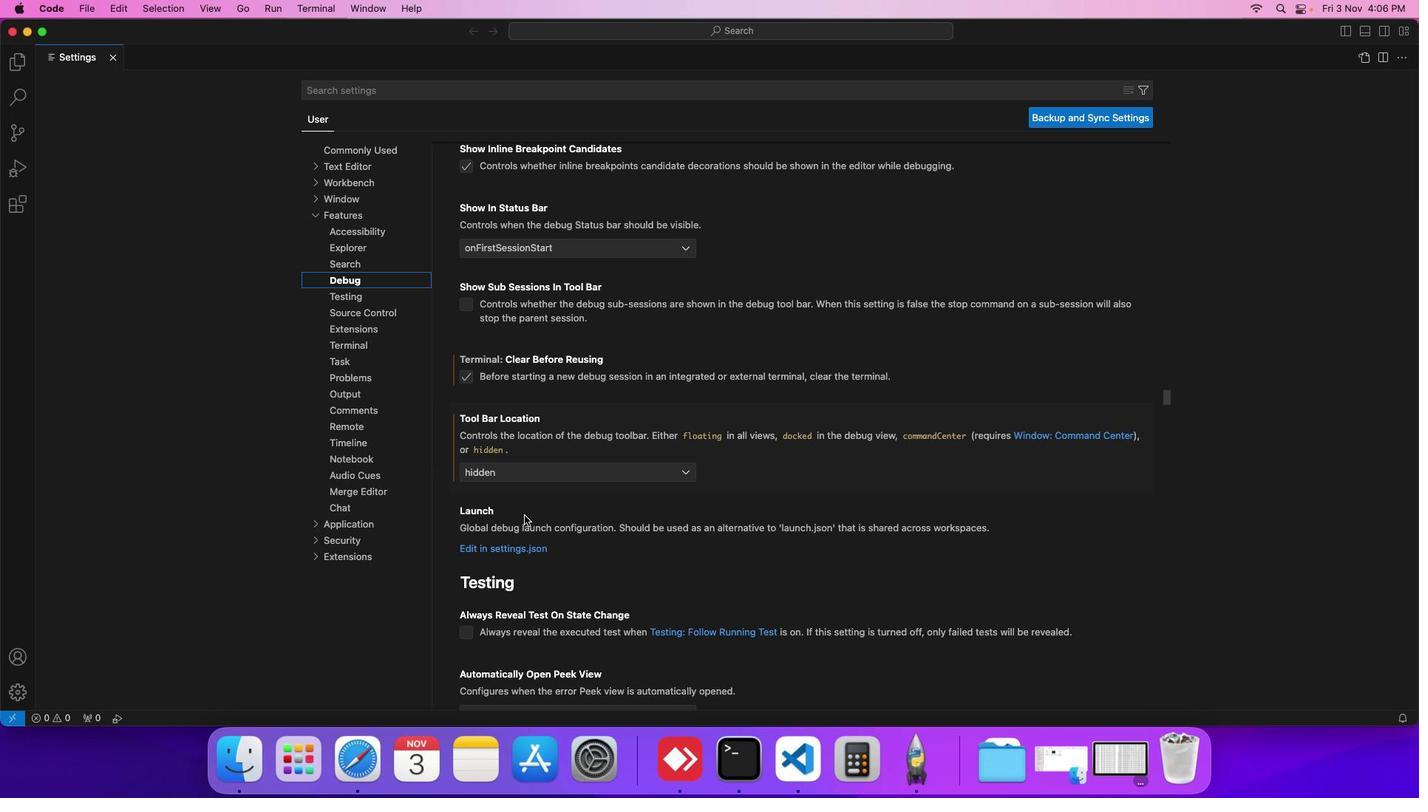 
Action: Mouse moved to (520, 546)
Screenshot: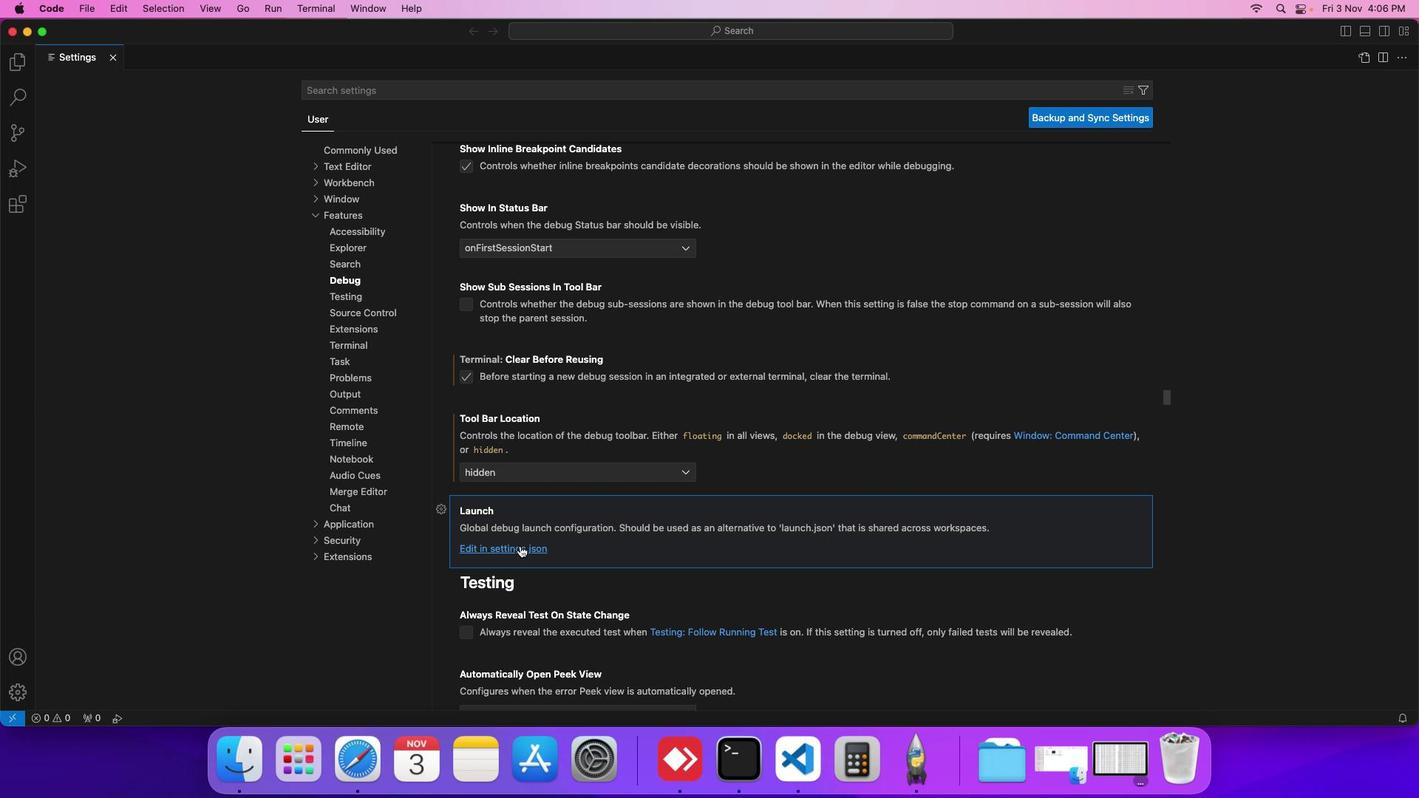 
Action: Mouse pressed left at (520, 546)
Screenshot: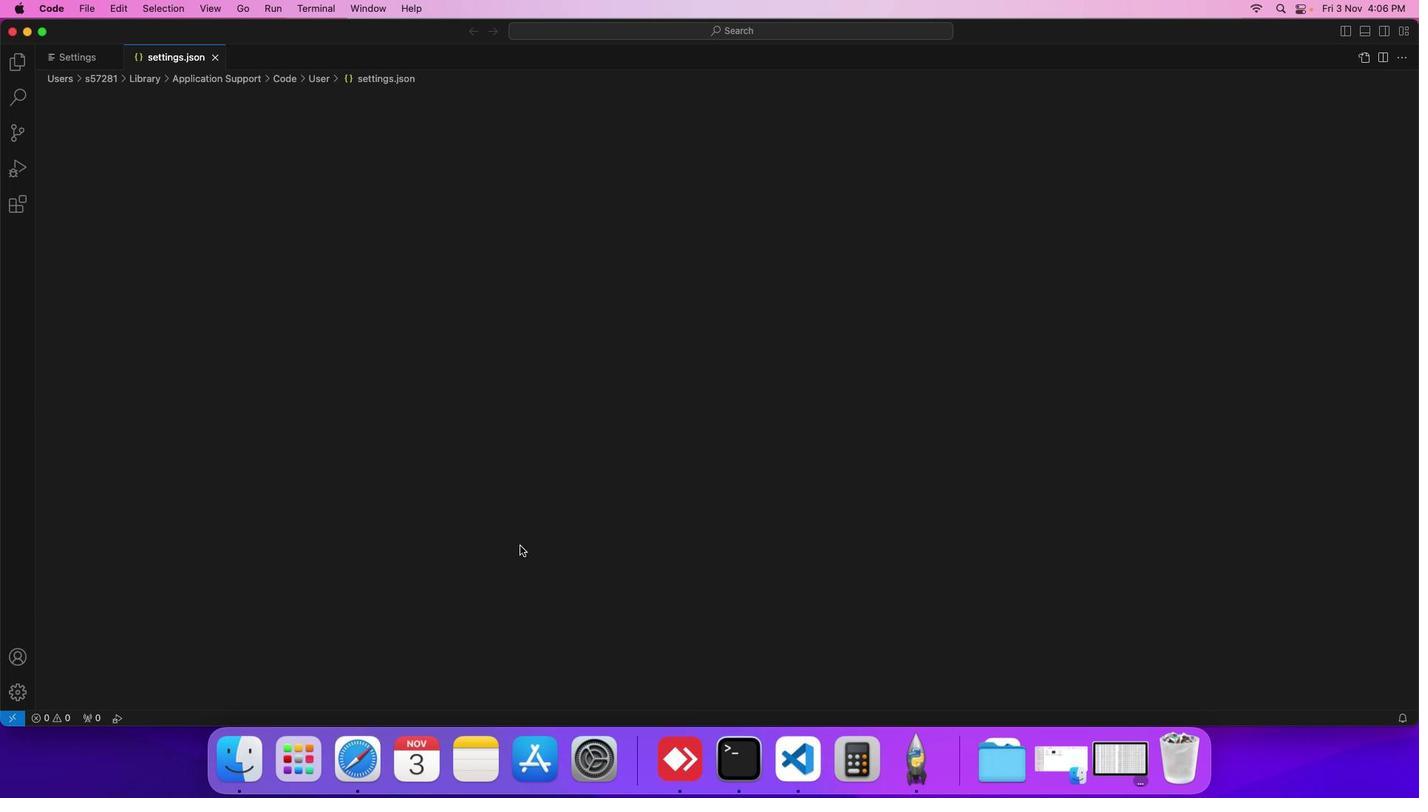 
